 Task: Find connections with filter location Wallasey with filter topic #Leanstartupswith filter profile language Spanish with filter current company PI Industries Ltd with filter school College of Engineering, Guindy with filter industry Temporary Help Services with filter service category Commercial Insurance with filter keywords title Handyman
Action: Mouse moved to (510, 78)
Screenshot: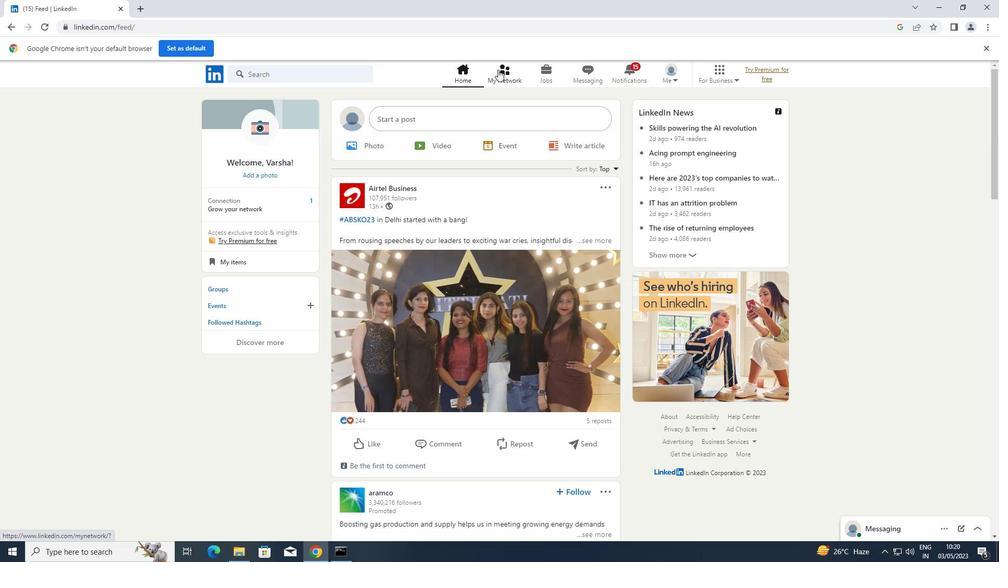 
Action: Mouse pressed left at (510, 78)
Screenshot: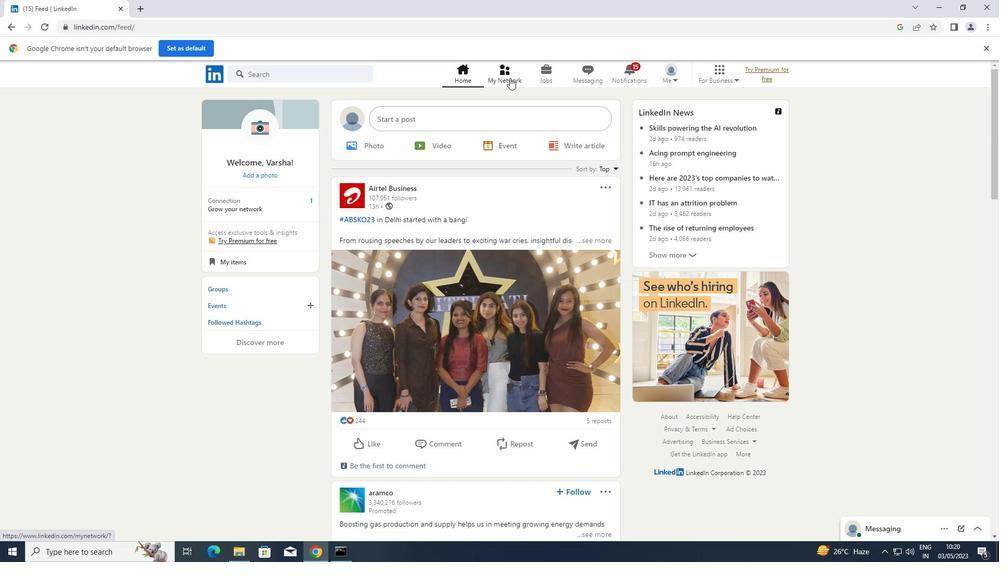 
Action: Mouse moved to (287, 127)
Screenshot: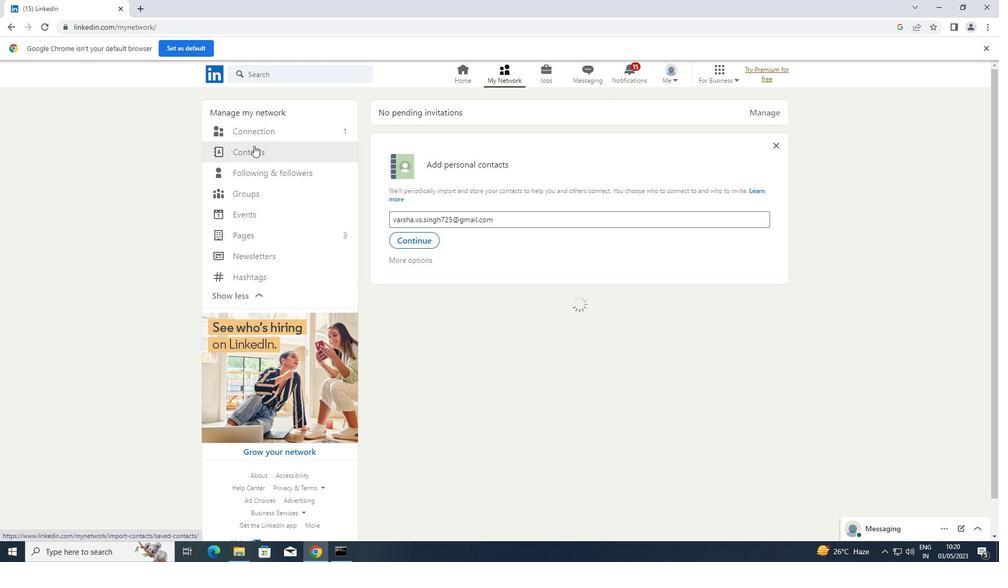 
Action: Mouse pressed left at (287, 127)
Screenshot: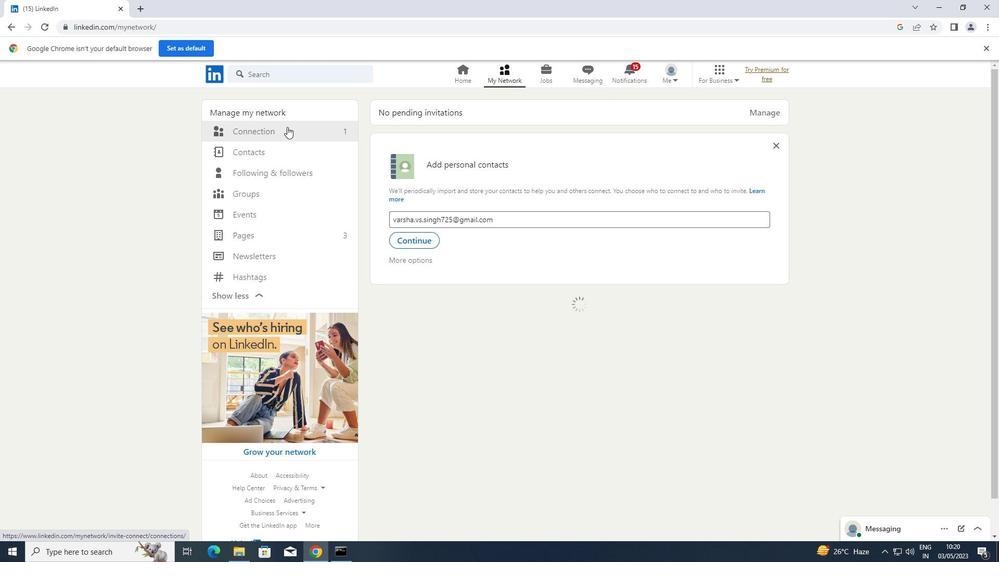 
Action: Mouse moved to (564, 130)
Screenshot: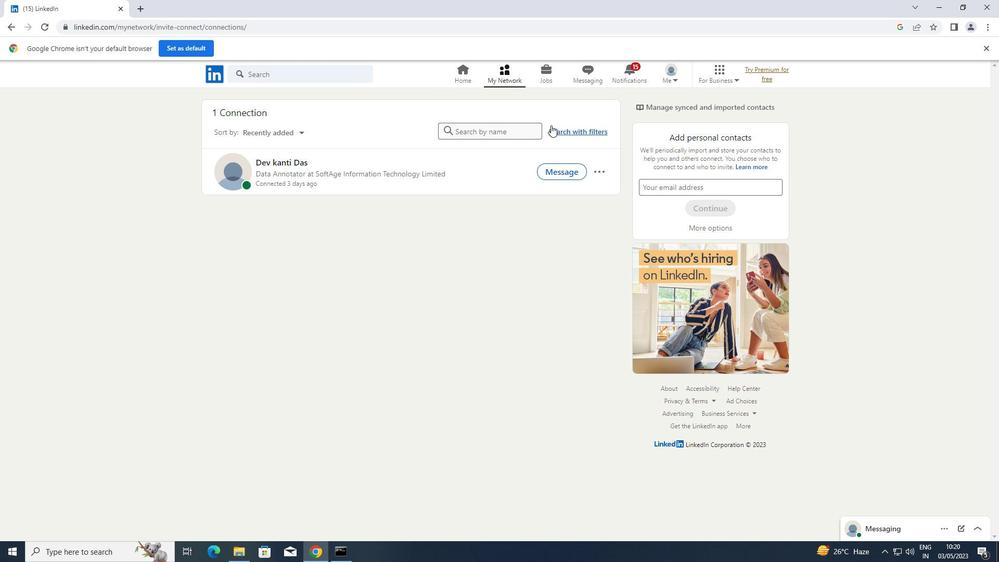 
Action: Mouse pressed left at (564, 130)
Screenshot: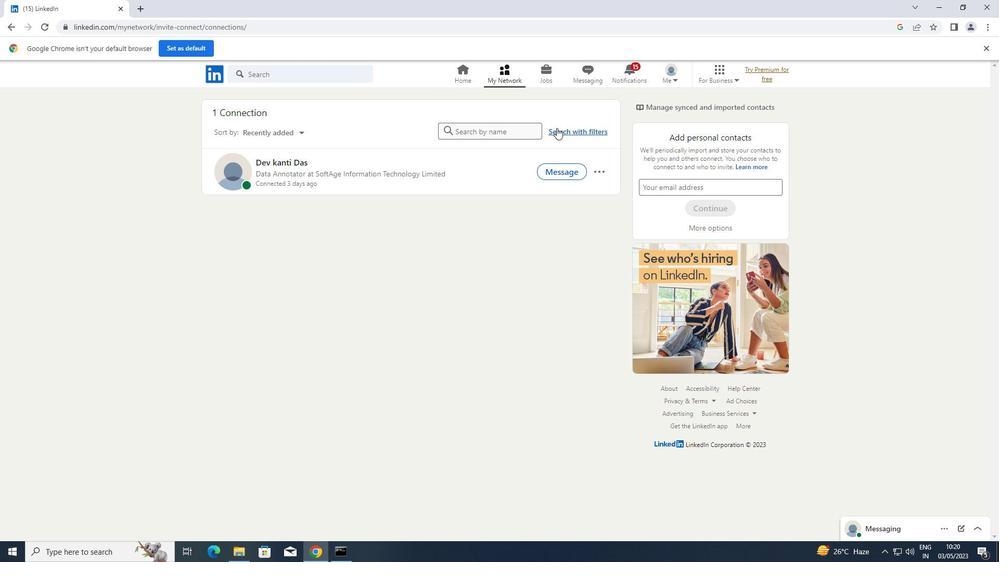 
Action: Mouse moved to (526, 99)
Screenshot: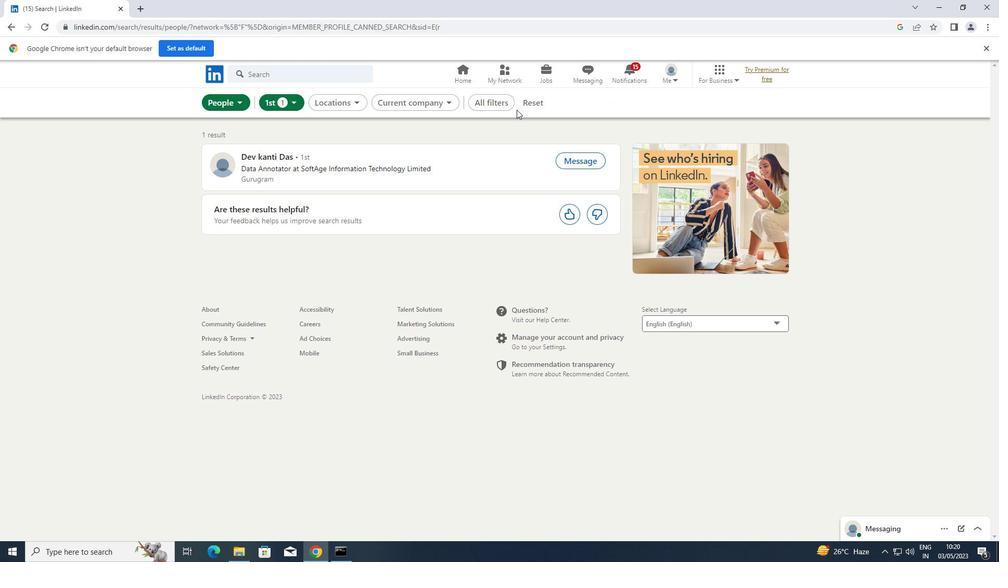 
Action: Mouse pressed left at (526, 99)
Screenshot: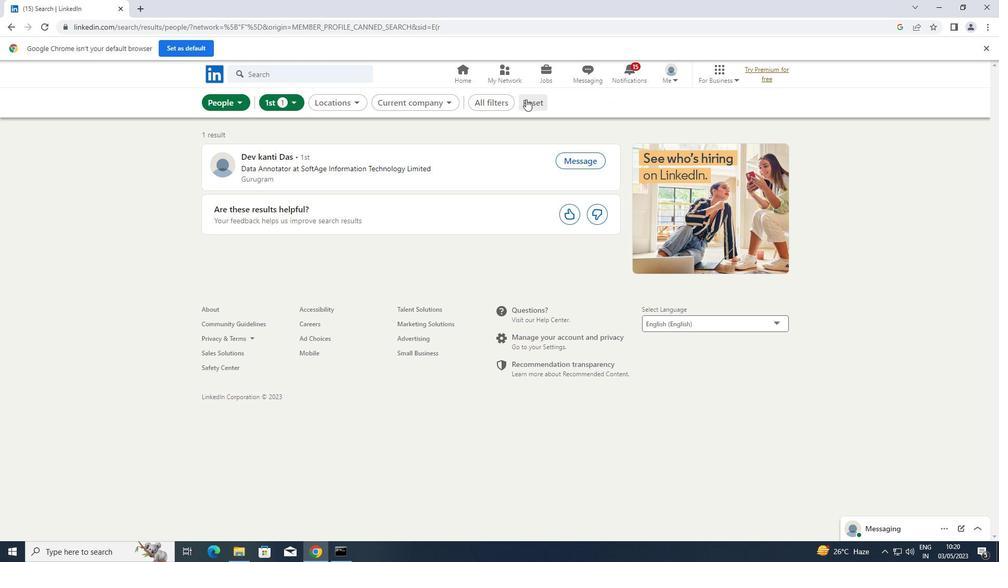 
Action: Mouse moved to (518, 101)
Screenshot: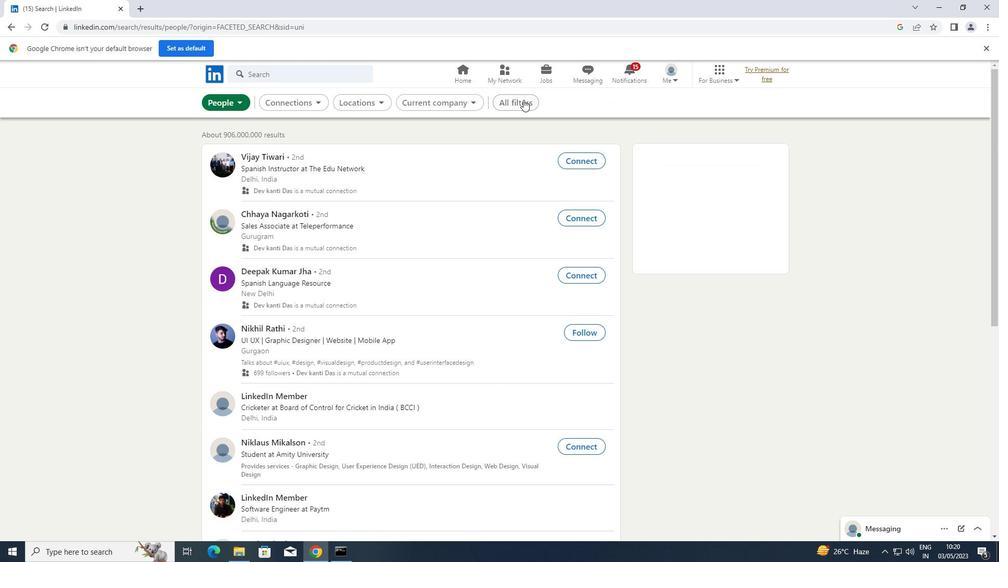 
Action: Mouse pressed left at (518, 101)
Screenshot: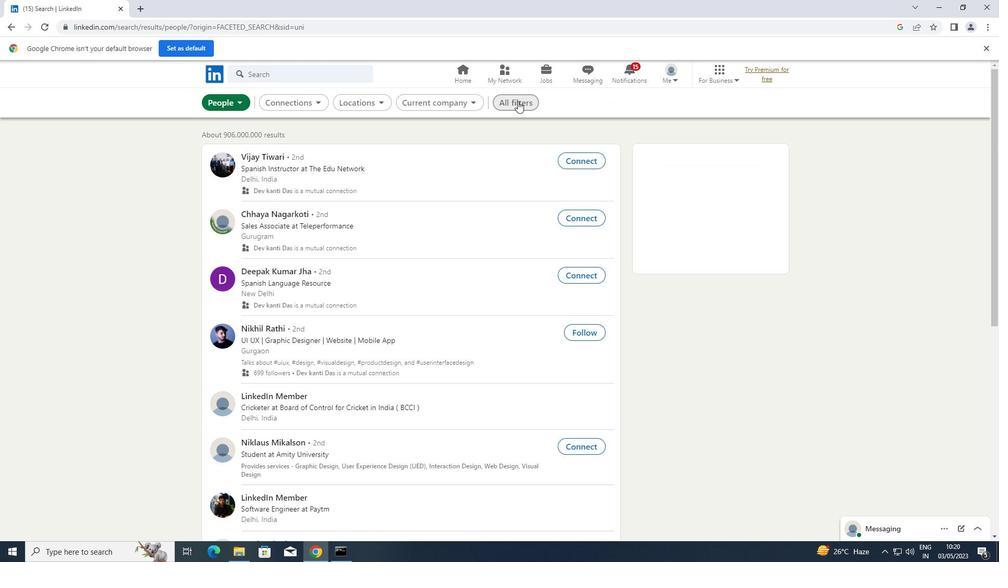 
Action: Mouse moved to (708, 207)
Screenshot: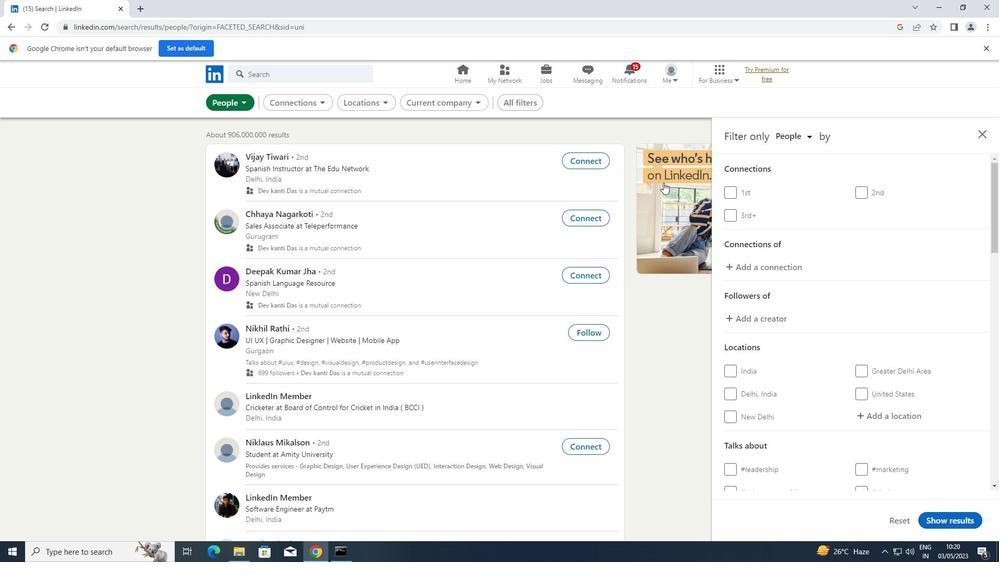 
Action: Mouse scrolled (708, 207) with delta (0, 0)
Screenshot: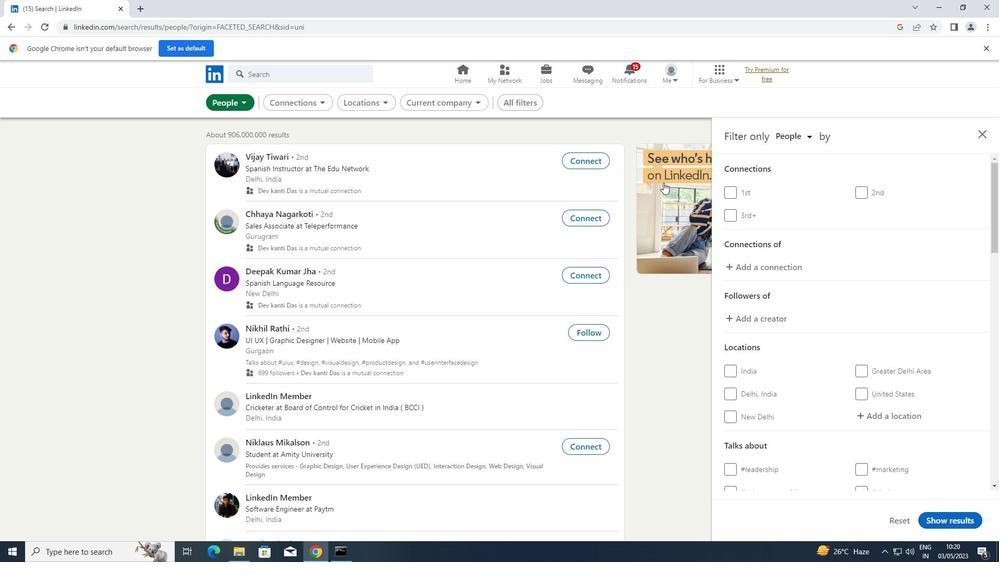 
Action: Mouse moved to (709, 208)
Screenshot: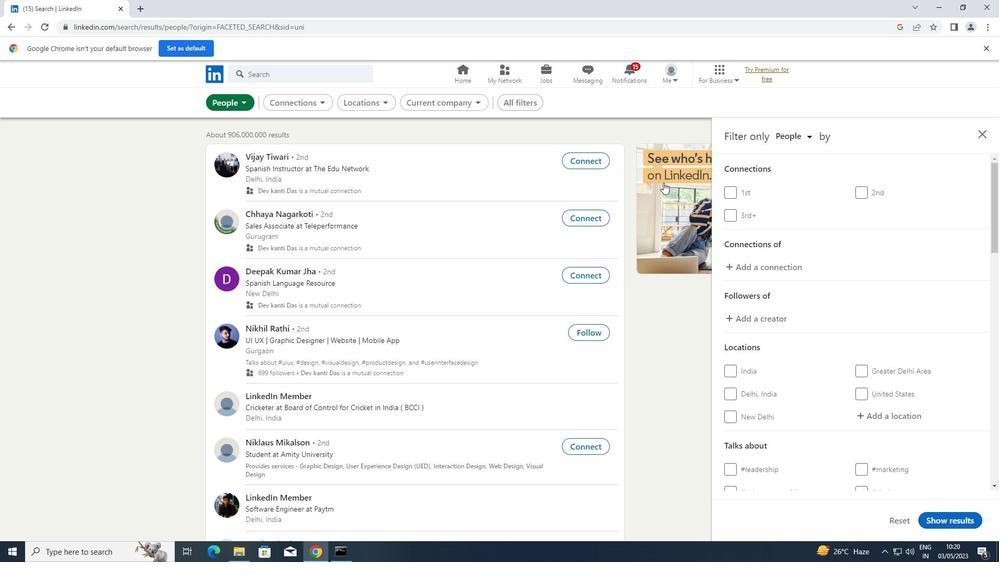 
Action: Mouse scrolled (709, 207) with delta (0, 0)
Screenshot: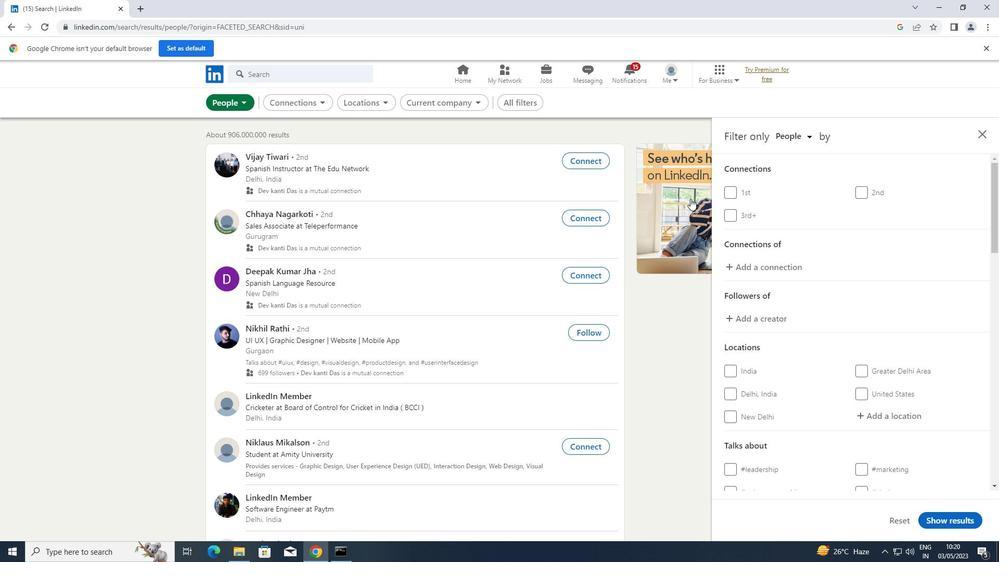 
Action: Mouse moved to (889, 413)
Screenshot: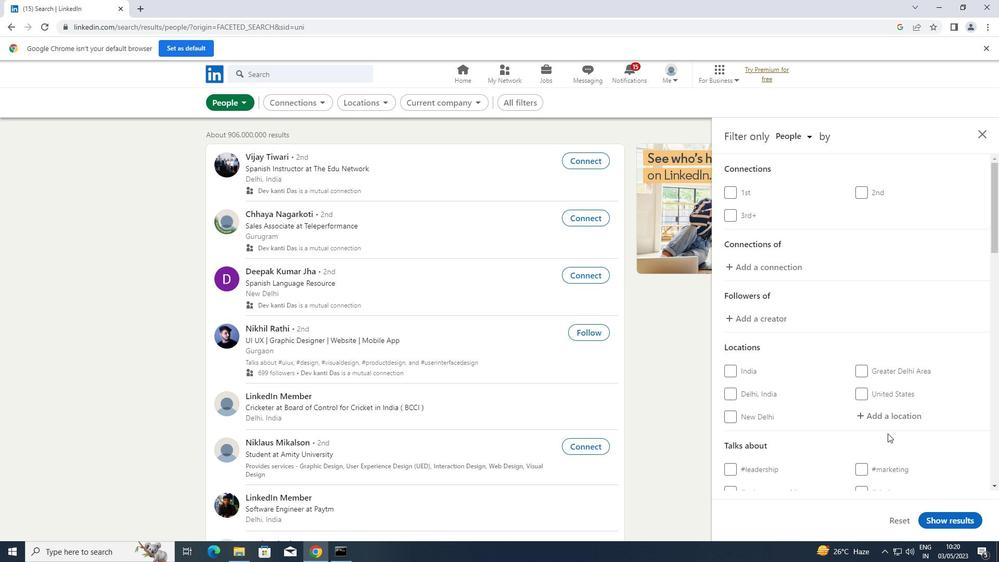 
Action: Mouse pressed left at (889, 413)
Screenshot: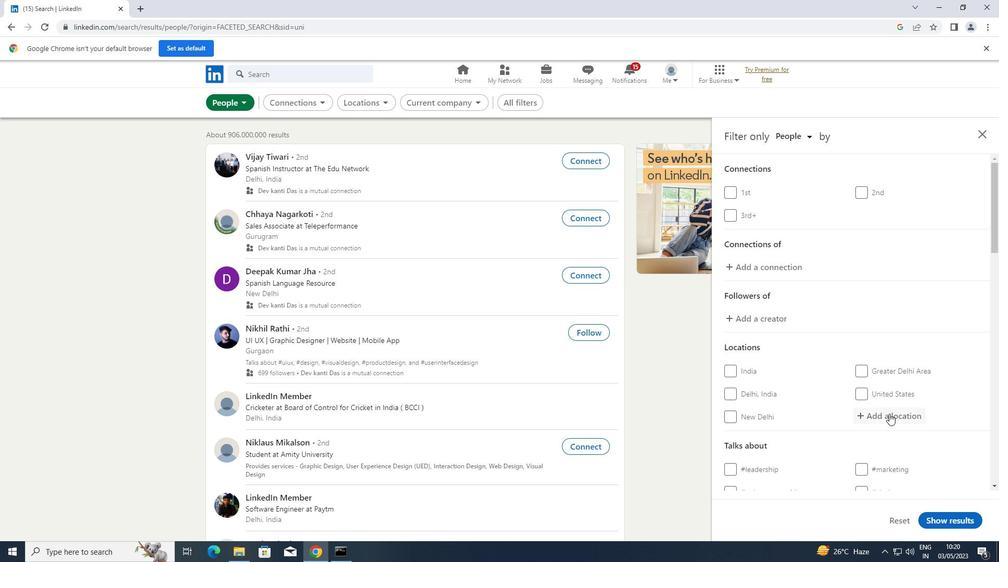 
Action: Mouse moved to (890, 411)
Screenshot: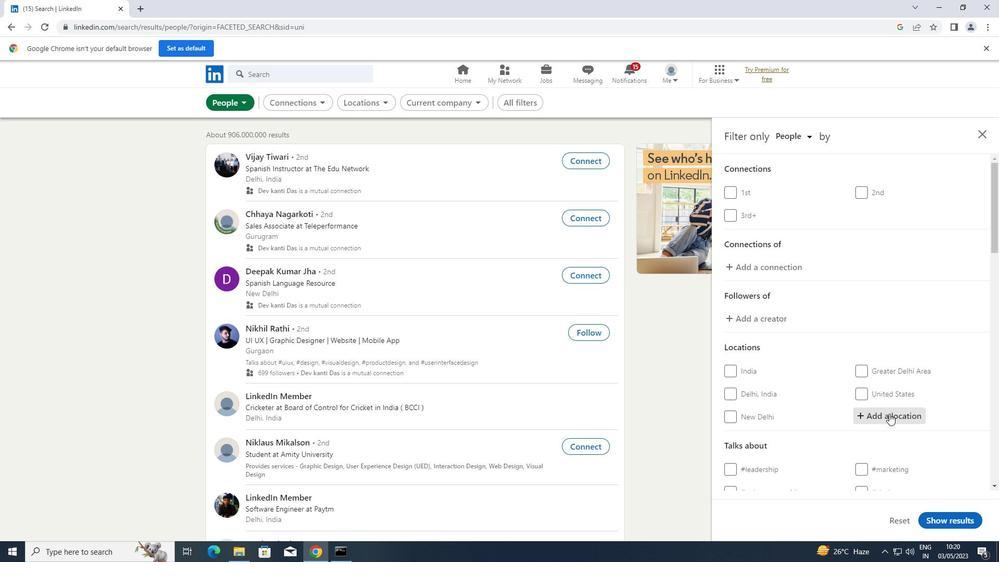 
Action: Key pressed <Key.shift>WALLASEY
Screenshot: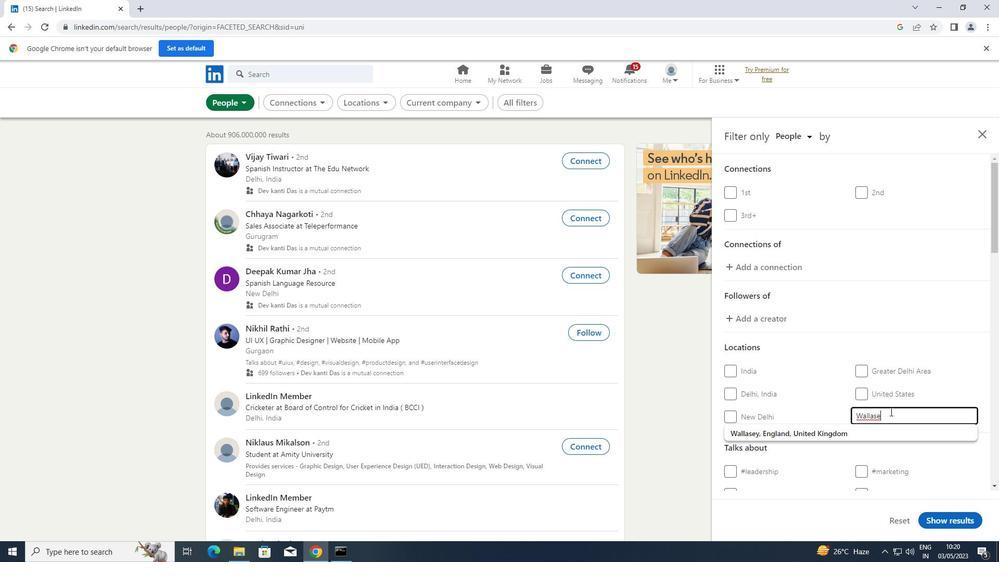 
Action: Mouse moved to (794, 419)
Screenshot: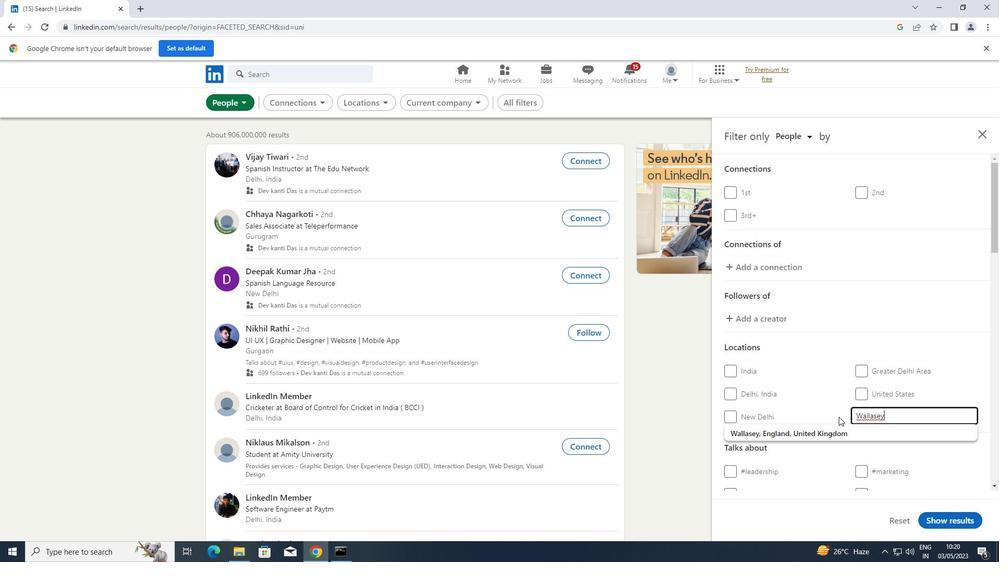 
Action: Mouse scrolled (794, 419) with delta (0, 0)
Screenshot: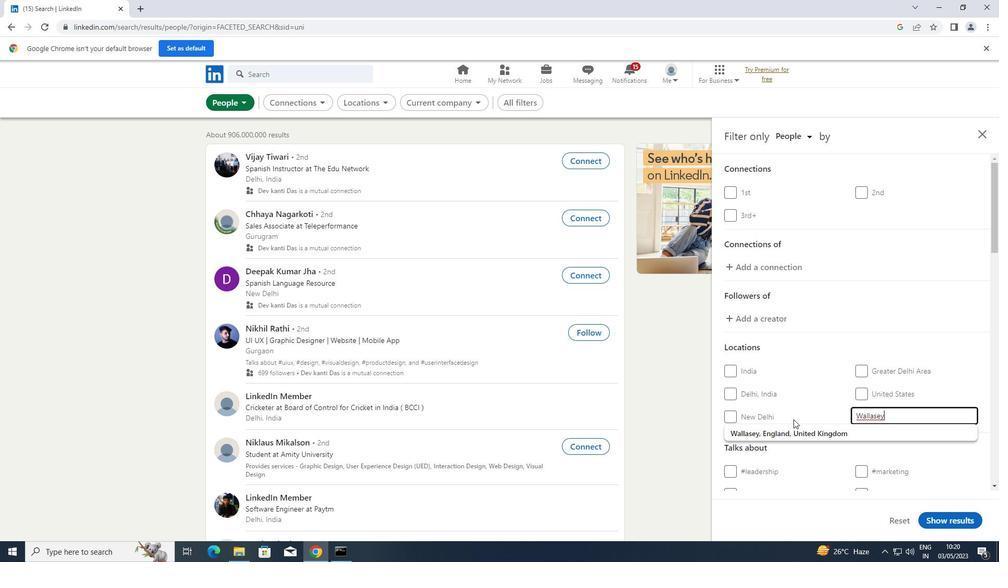 
Action: Mouse scrolled (794, 419) with delta (0, 0)
Screenshot: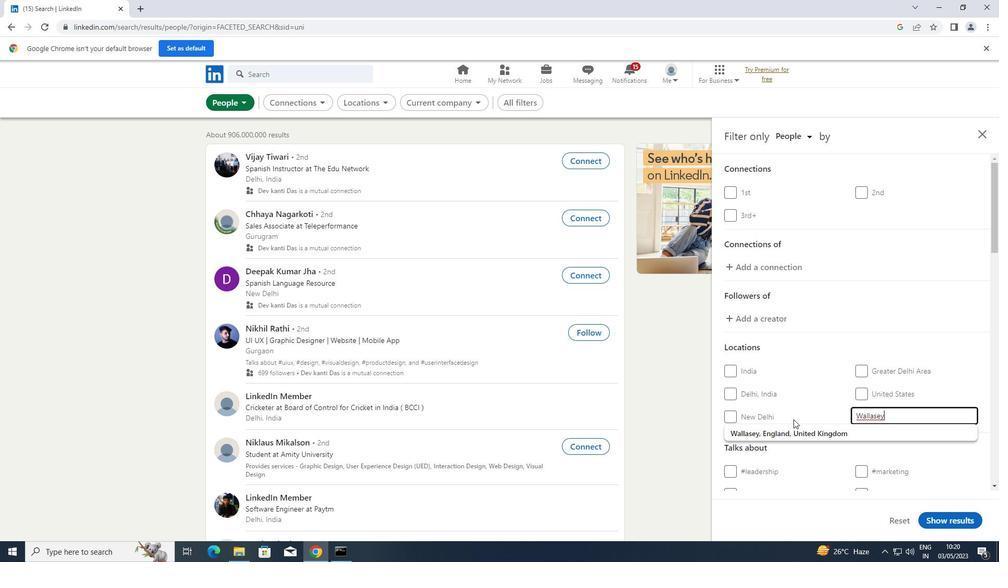 
Action: Mouse moved to (878, 406)
Screenshot: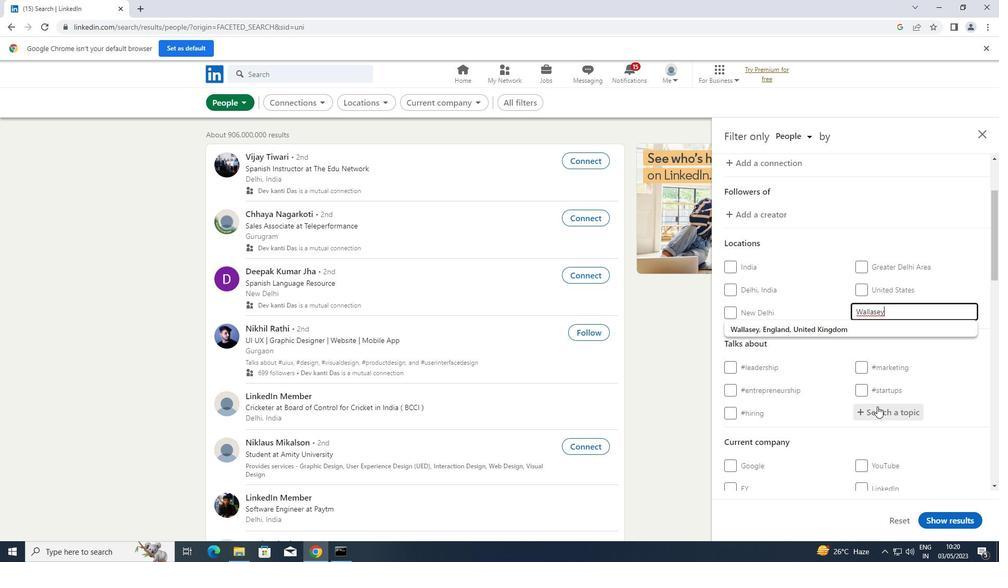 
Action: Mouse pressed left at (878, 406)
Screenshot: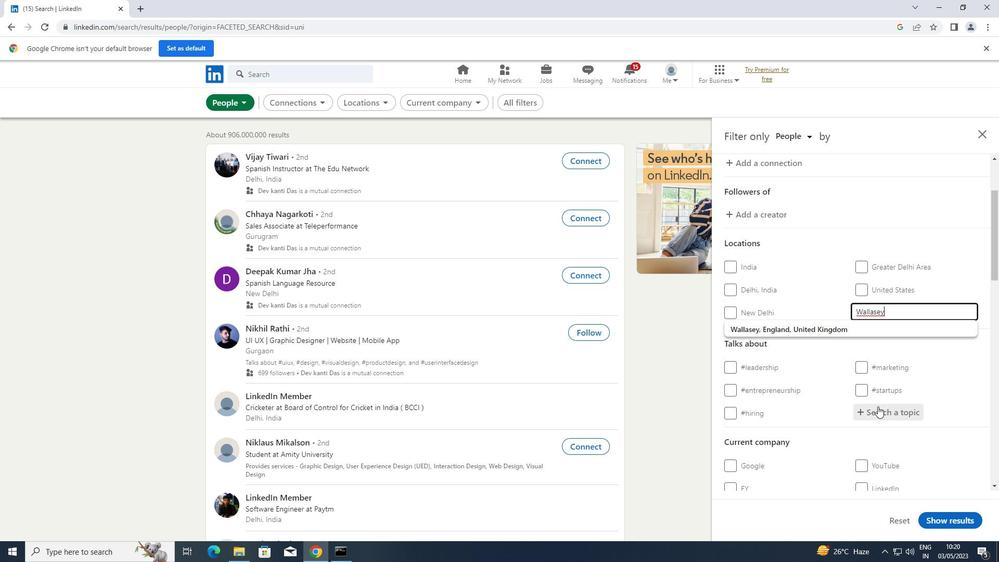 
Action: Key pressed <Key.shift>LEARNSTARTUPS
Screenshot: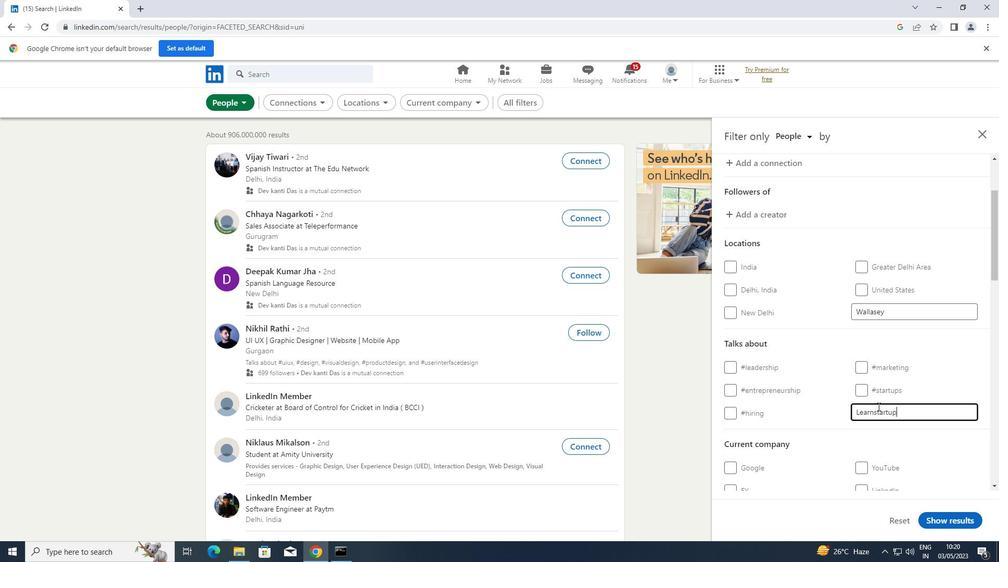 
Action: Mouse moved to (856, 412)
Screenshot: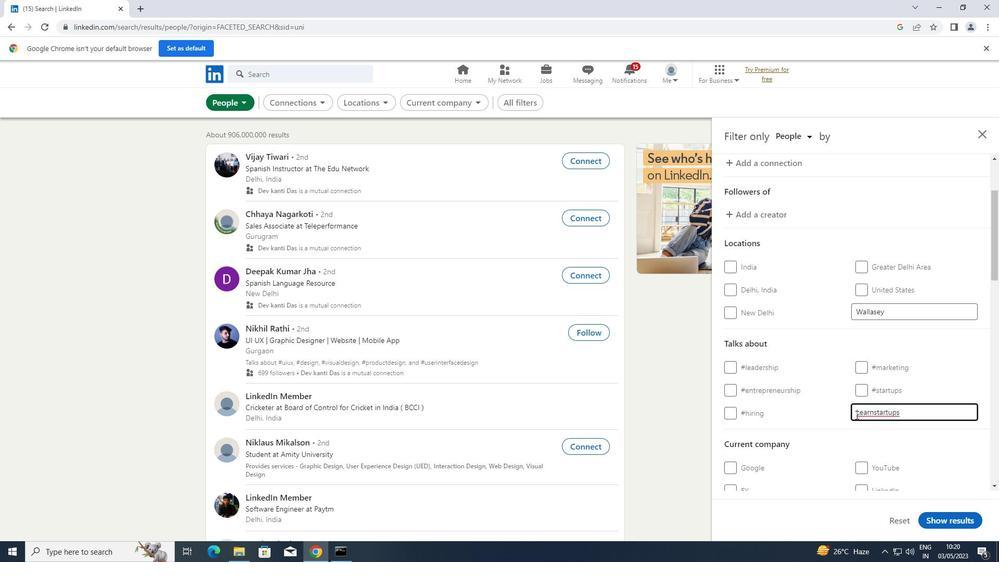 
Action: Mouse pressed left at (856, 412)
Screenshot: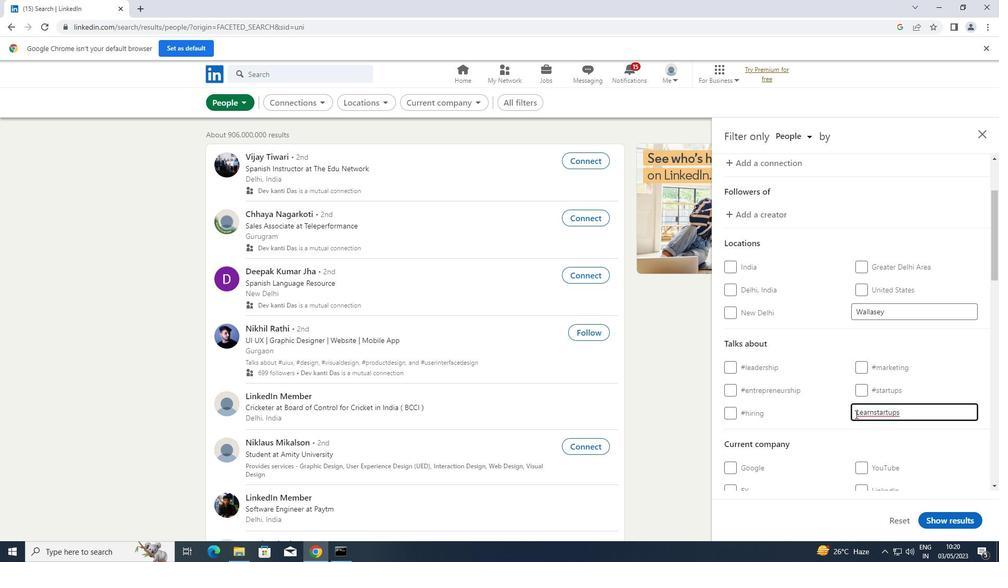 
Action: Key pressed <Key.shift>#
Screenshot: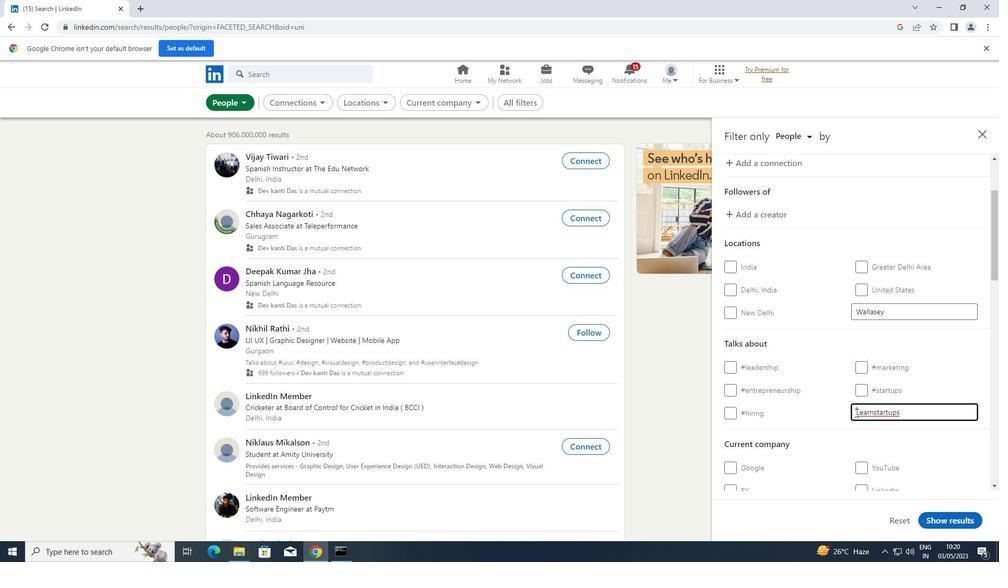 
Action: Mouse moved to (886, 431)
Screenshot: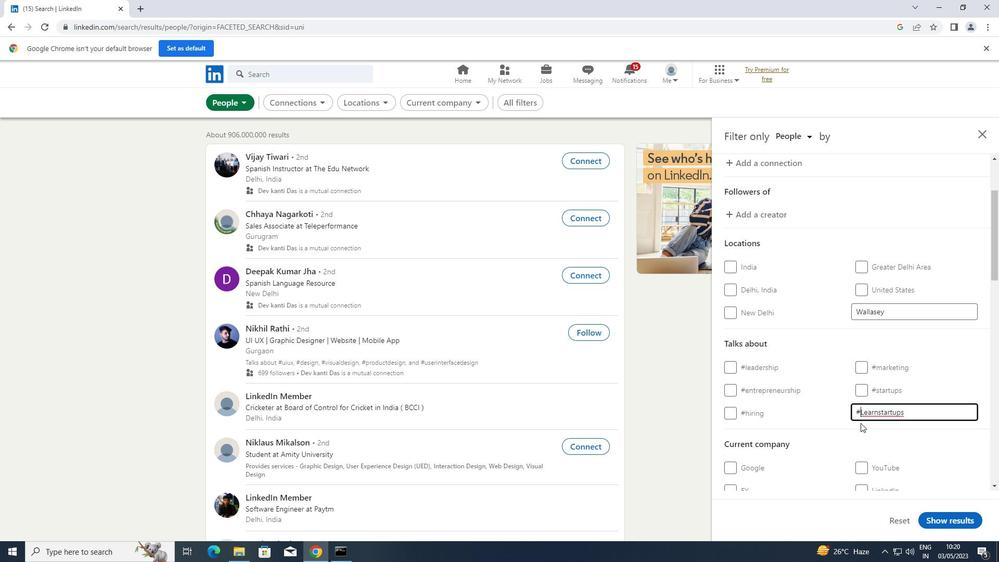 
Action: Mouse scrolled (886, 430) with delta (0, 0)
Screenshot: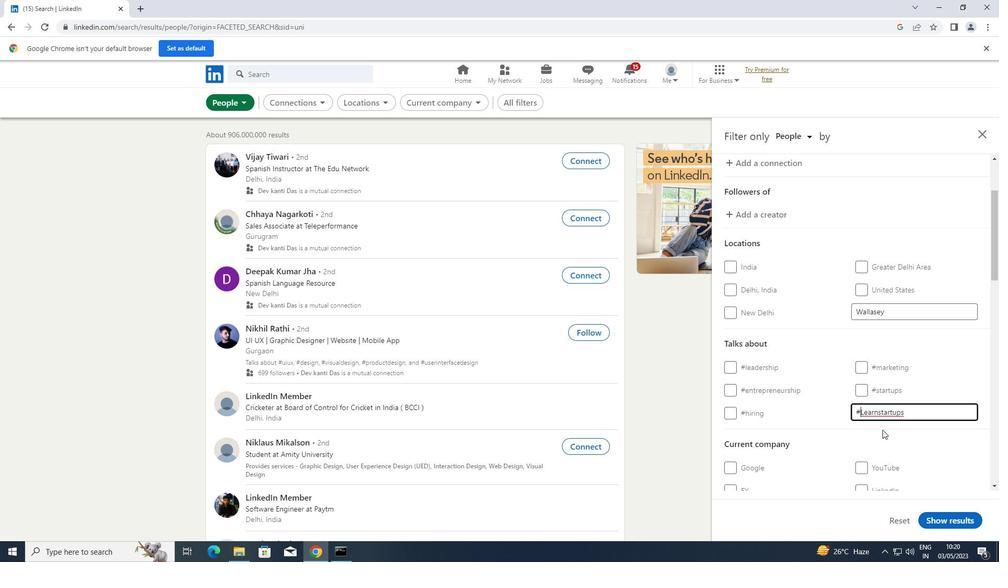 
Action: Mouse scrolled (886, 430) with delta (0, 0)
Screenshot: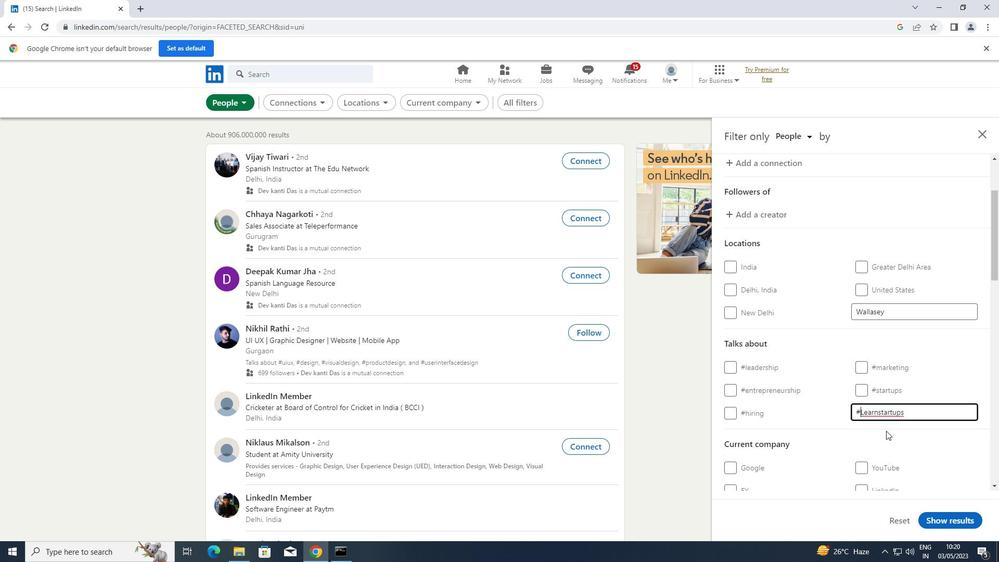 
Action: Mouse moved to (887, 429)
Screenshot: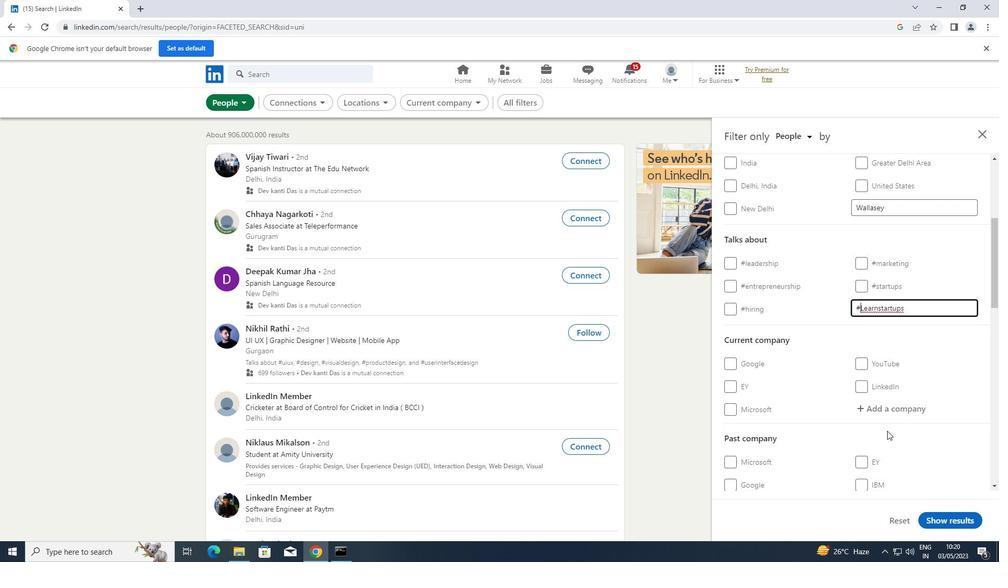 
Action: Mouse scrolled (887, 429) with delta (0, 0)
Screenshot: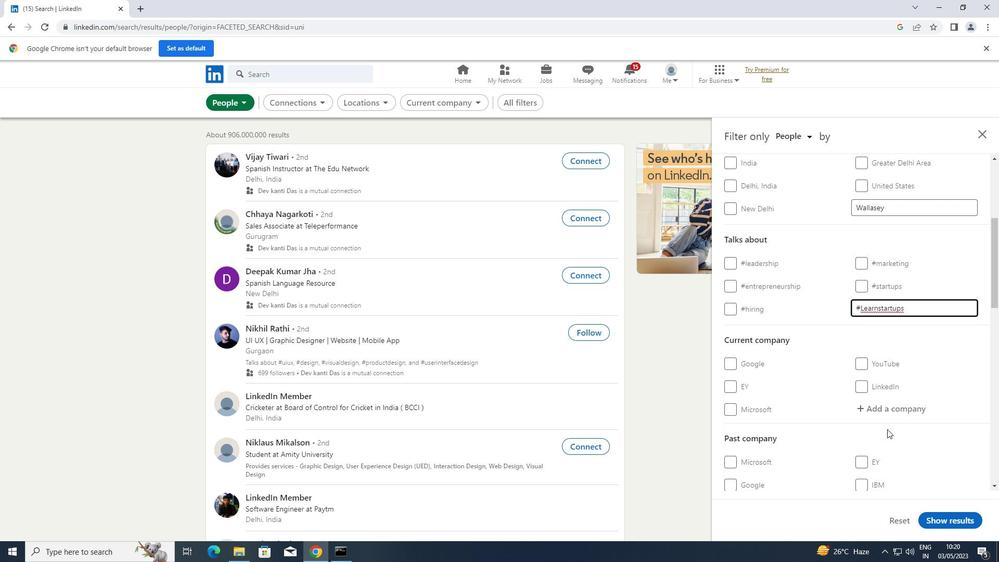 
Action: Mouse scrolled (887, 429) with delta (0, 0)
Screenshot: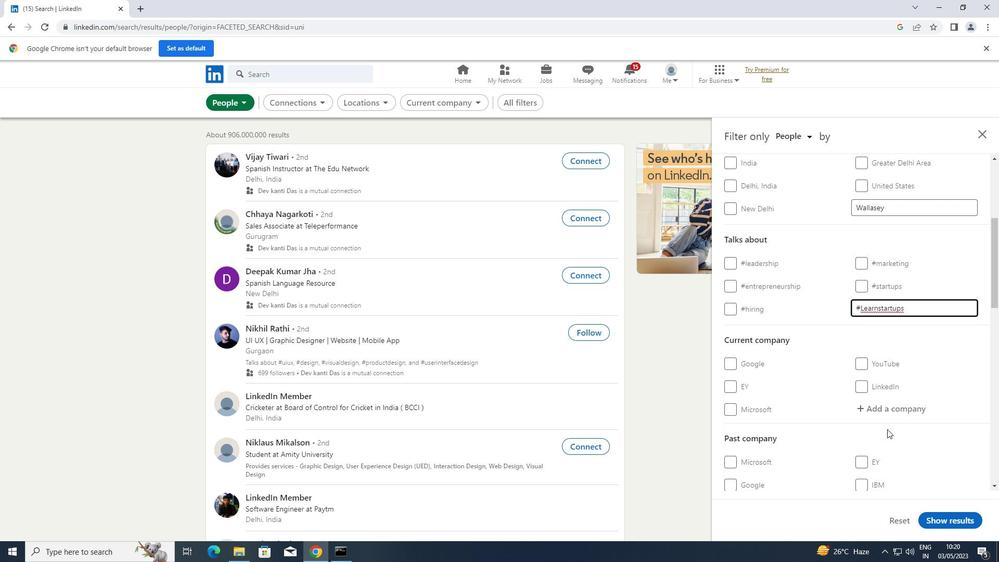 
Action: Mouse scrolled (887, 429) with delta (0, 0)
Screenshot: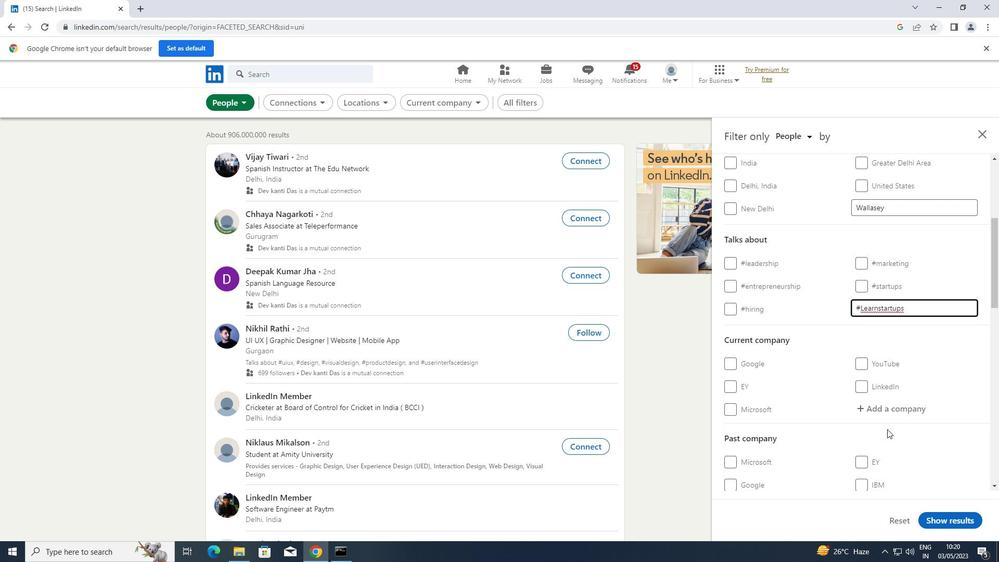 
Action: Mouse scrolled (887, 429) with delta (0, 0)
Screenshot: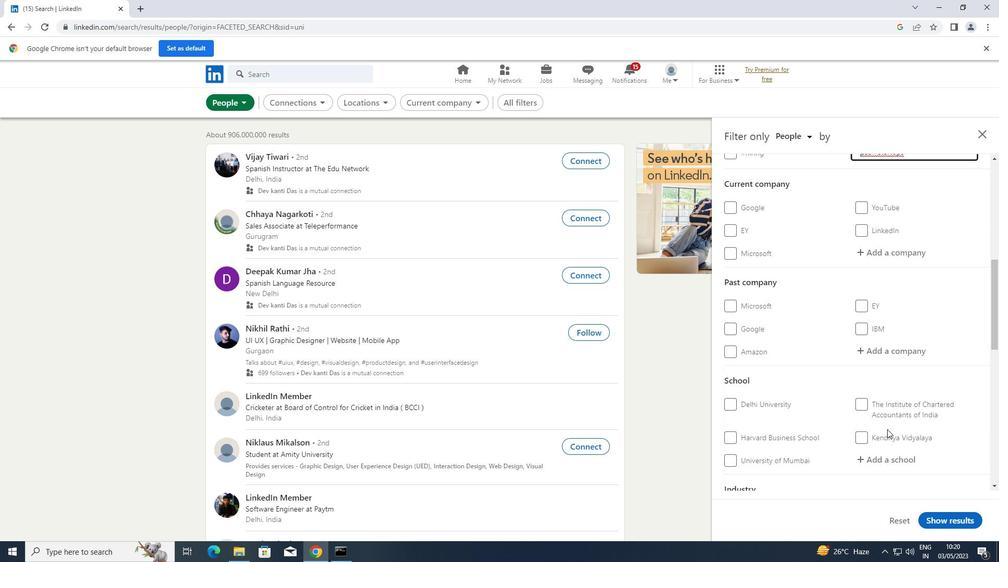 
Action: Mouse scrolled (887, 429) with delta (0, 0)
Screenshot: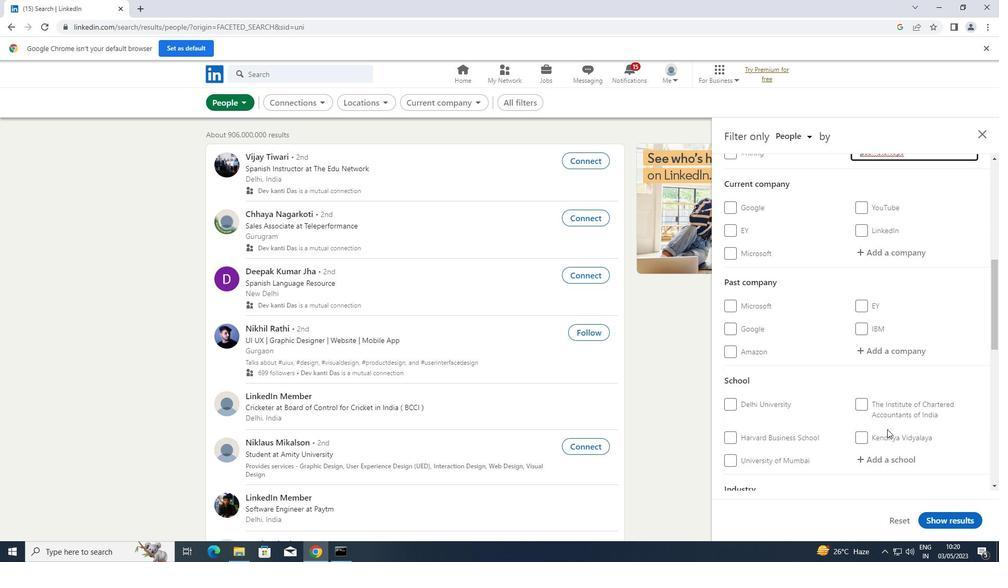 
Action: Mouse scrolled (887, 429) with delta (0, 0)
Screenshot: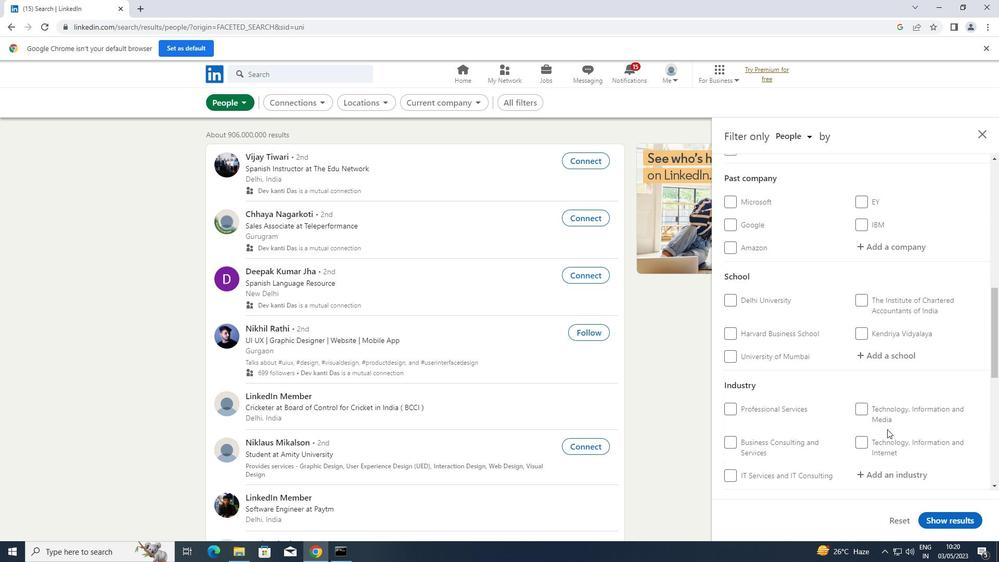 
Action: Mouse scrolled (887, 429) with delta (0, 0)
Screenshot: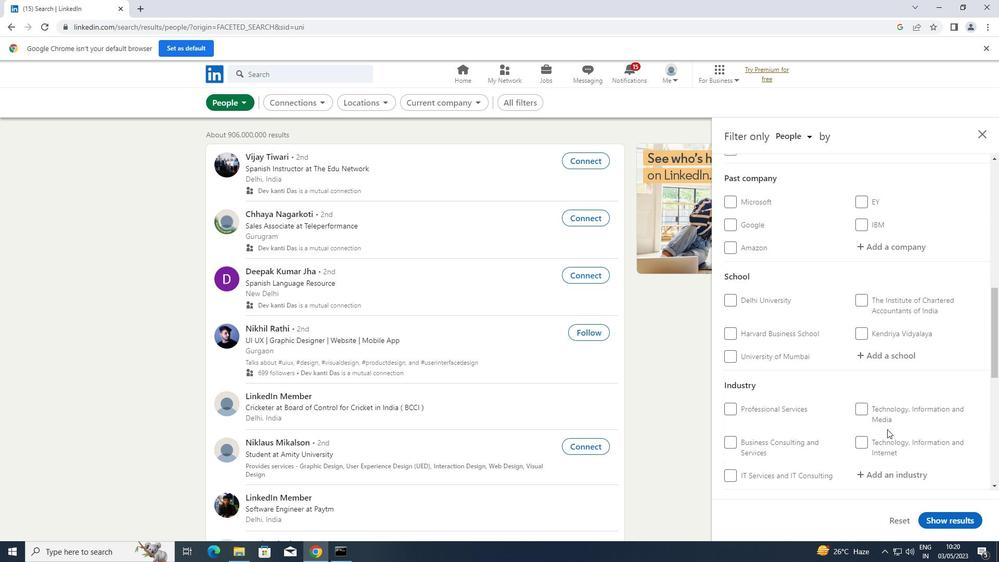 
Action: Mouse scrolled (887, 429) with delta (0, 0)
Screenshot: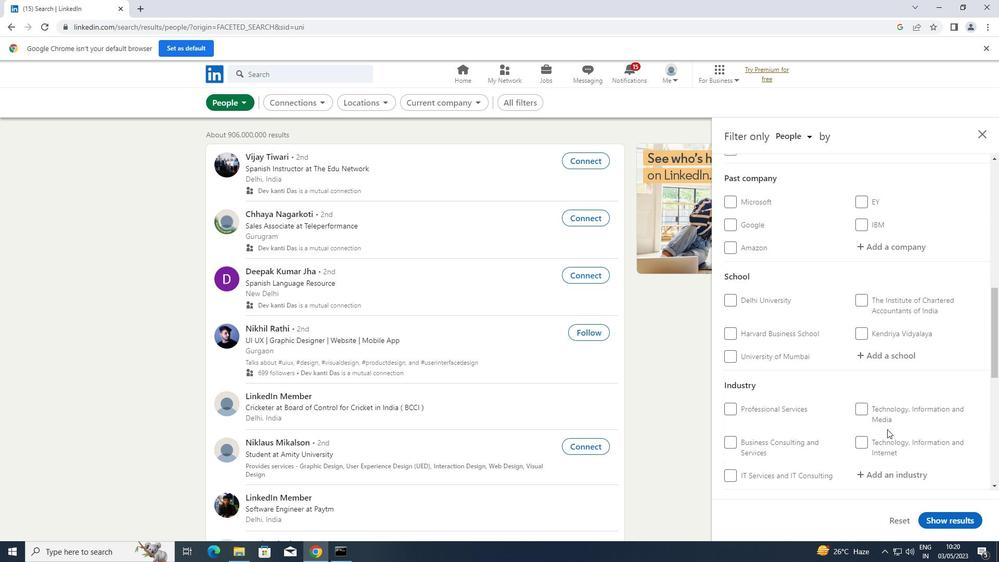 
Action: Mouse scrolled (887, 429) with delta (0, 0)
Screenshot: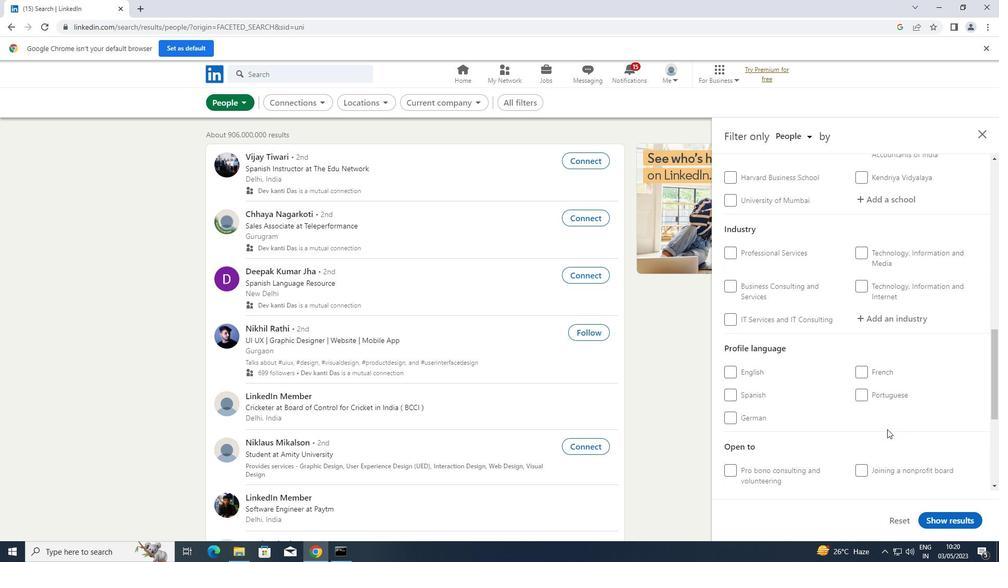 
Action: Mouse scrolled (887, 429) with delta (0, 0)
Screenshot: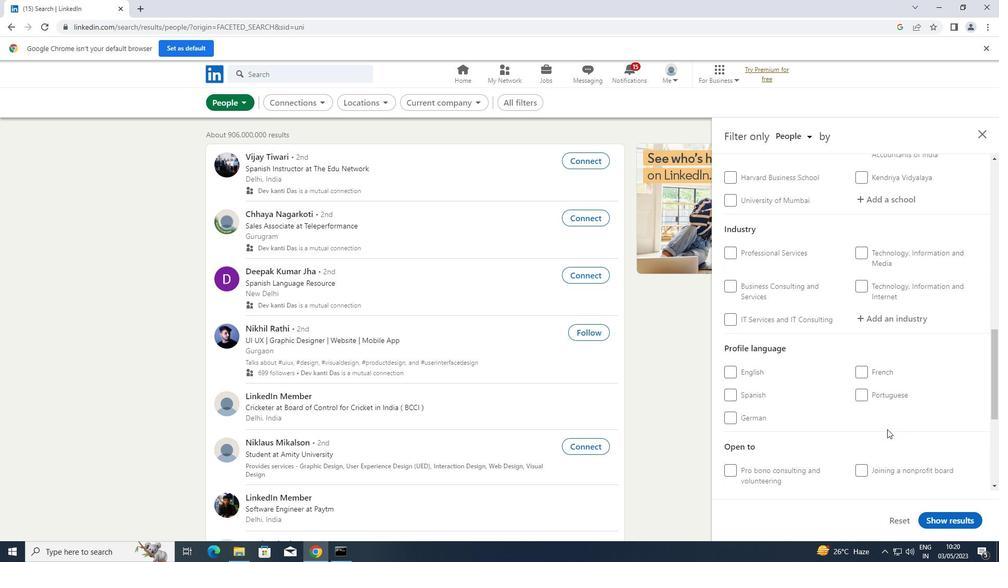 
Action: Mouse scrolled (887, 429) with delta (0, 0)
Screenshot: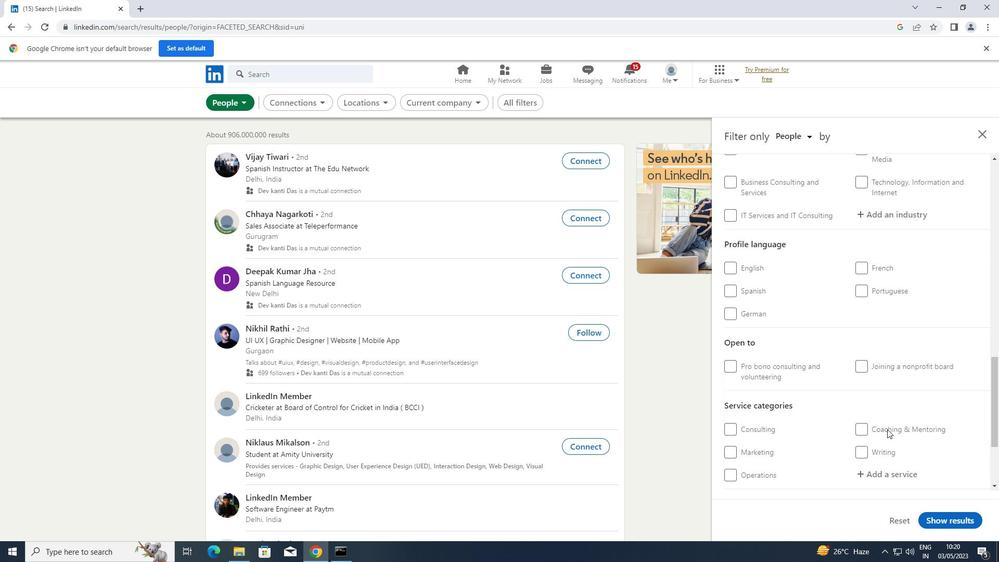 
Action: Mouse scrolled (887, 429) with delta (0, 0)
Screenshot: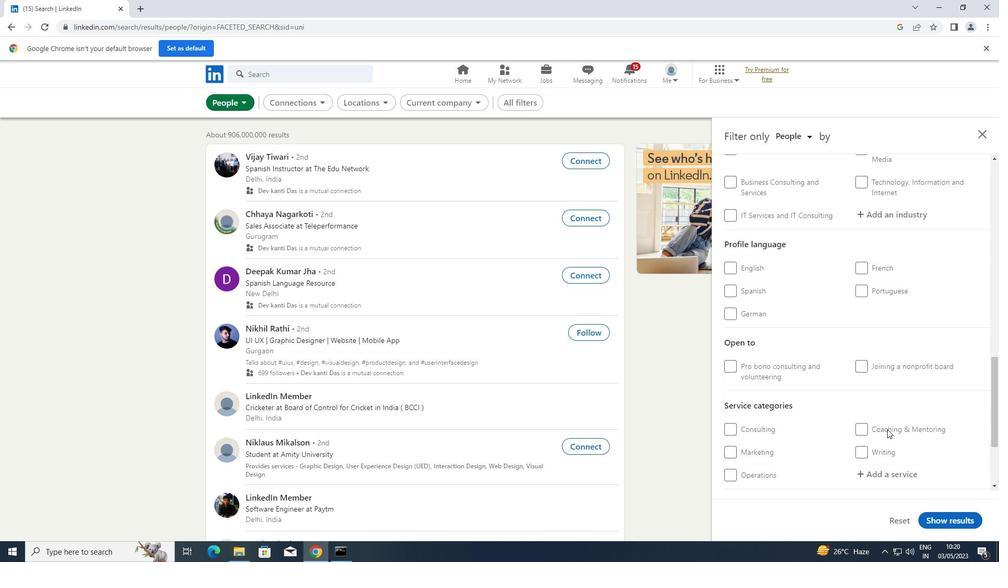 
Action: Mouse scrolled (887, 429) with delta (0, 0)
Screenshot: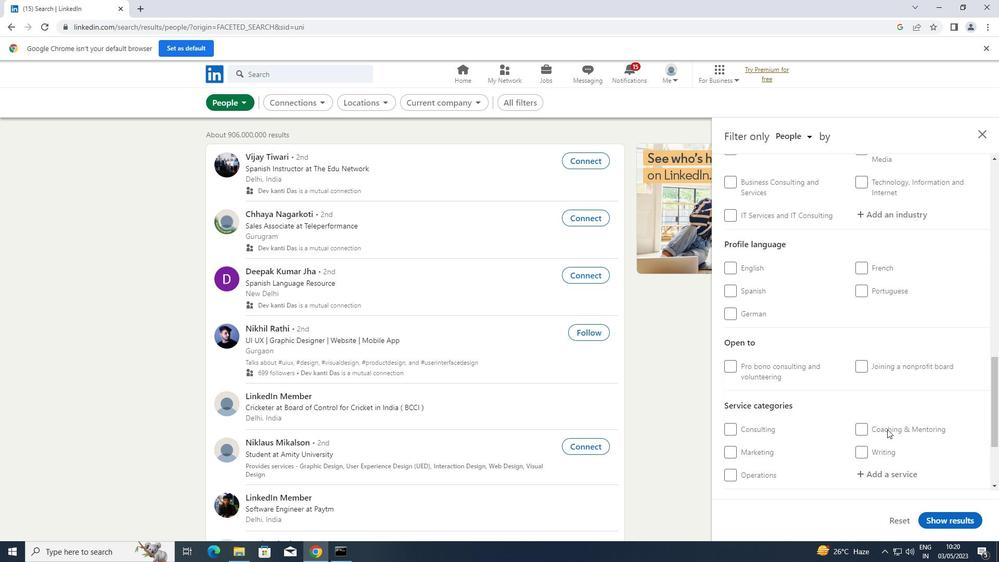 
Action: Mouse scrolled (887, 429) with delta (0, 0)
Screenshot: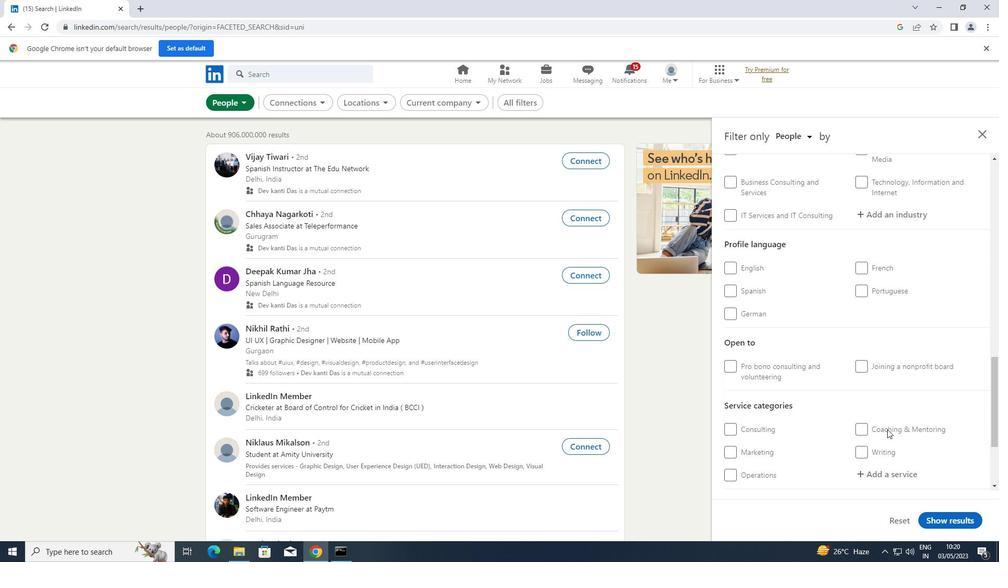 
Action: Mouse moved to (877, 388)
Screenshot: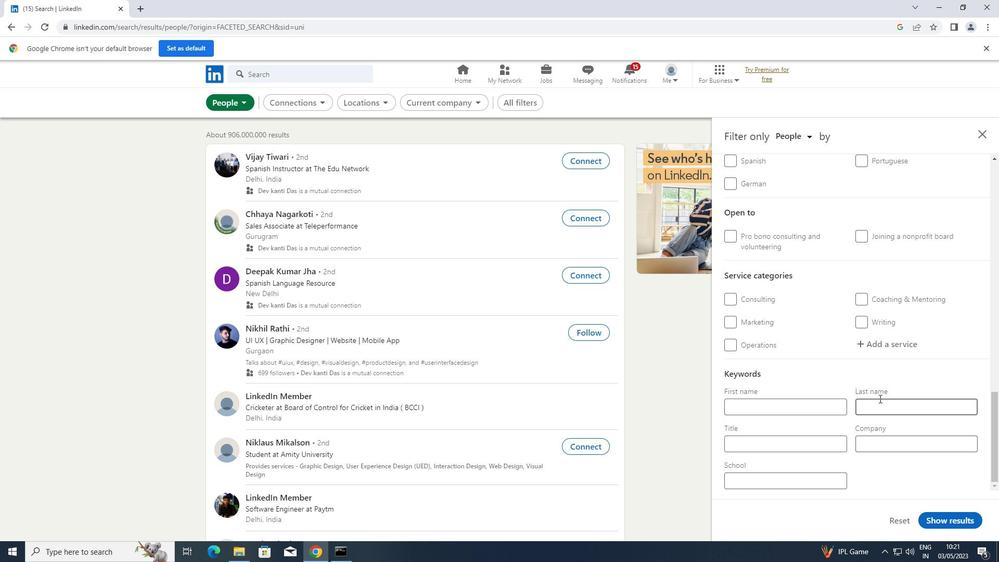 
Action: Mouse scrolled (877, 389) with delta (0, 0)
Screenshot: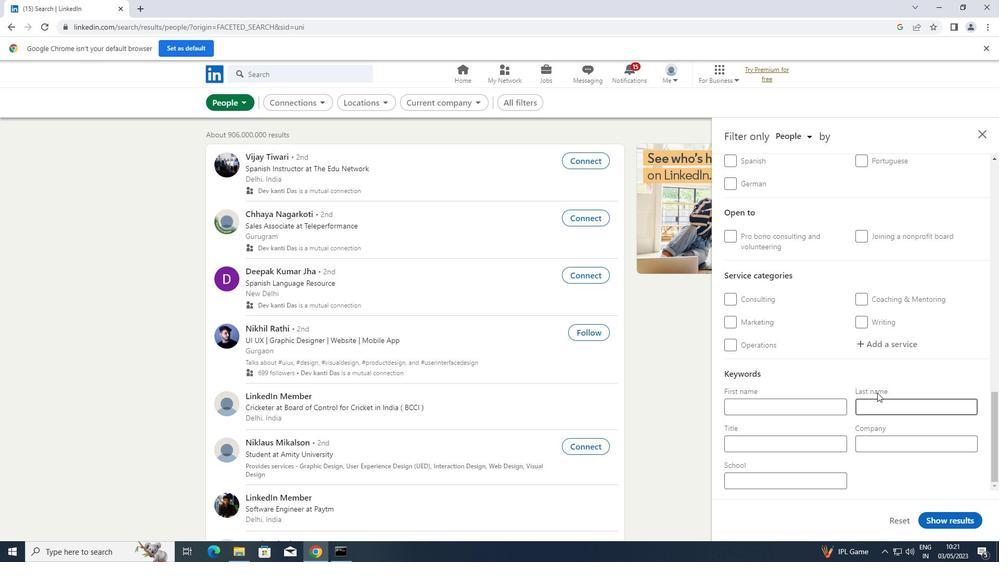 
Action: Mouse scrolled (877, 389) with delta (0, 0)
Screenshot: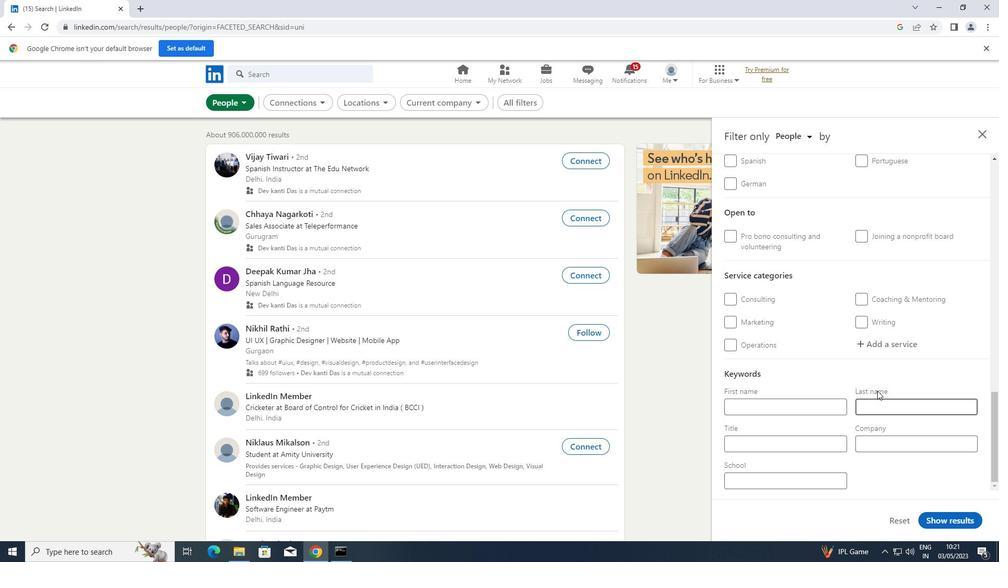 
Action: Mouse moved to (730, 261)
Screenshot: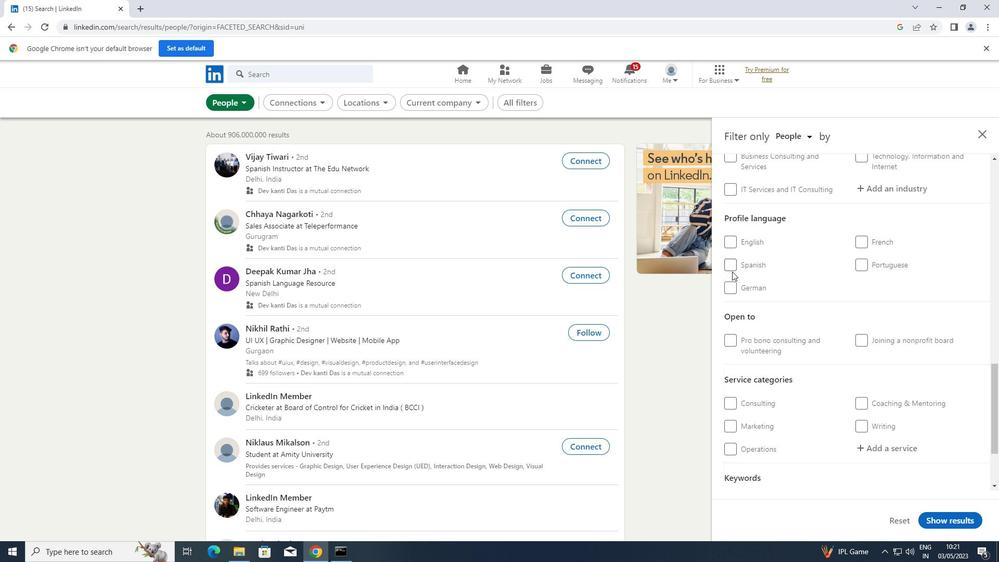 
Action: Mouse pressed left at (730, 261)
Screenshot: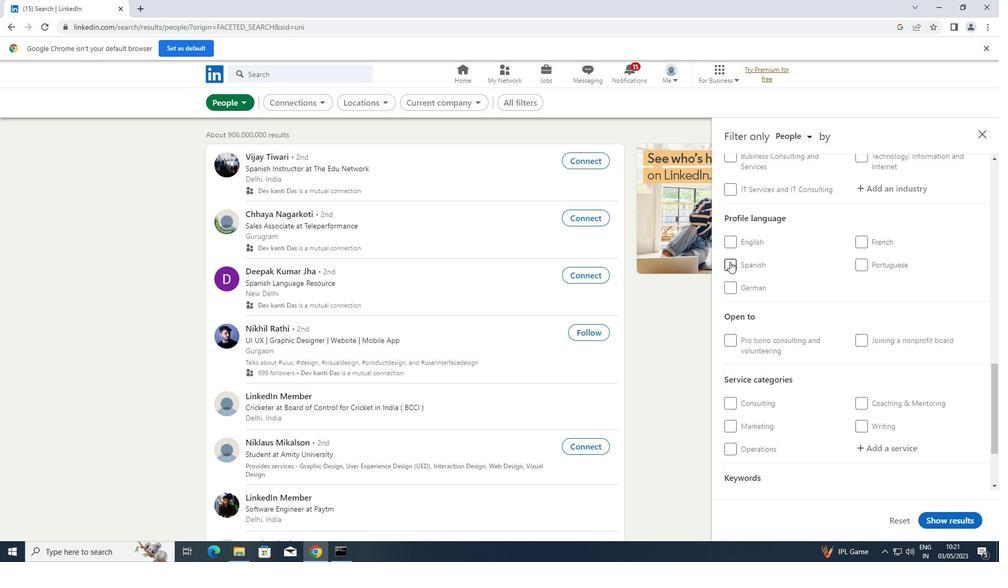 
Action: Mouse moved to (730, 262)
Screenshot: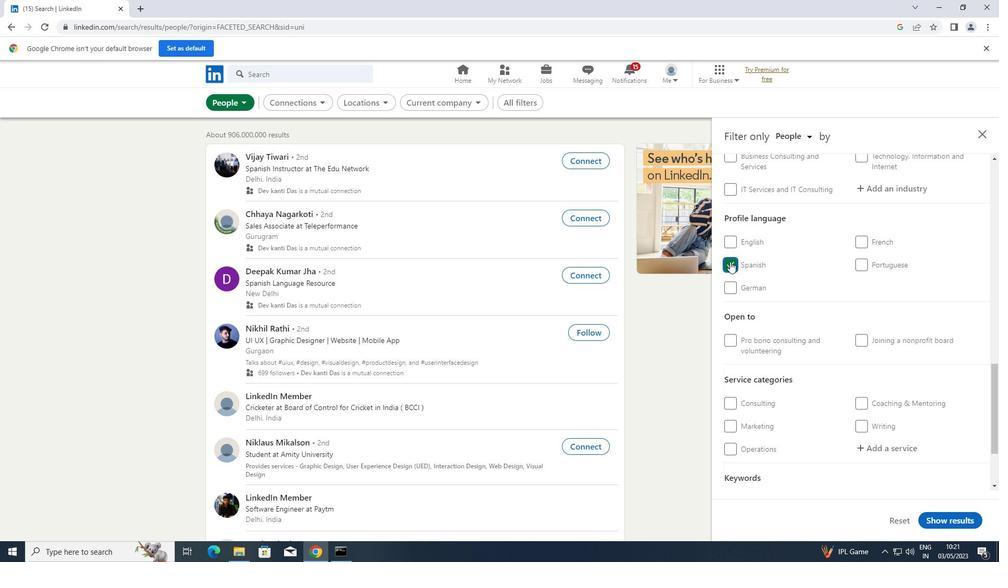 
Action: Mouse scrolled (730, 263) with delta (0, 0)
Screenshot: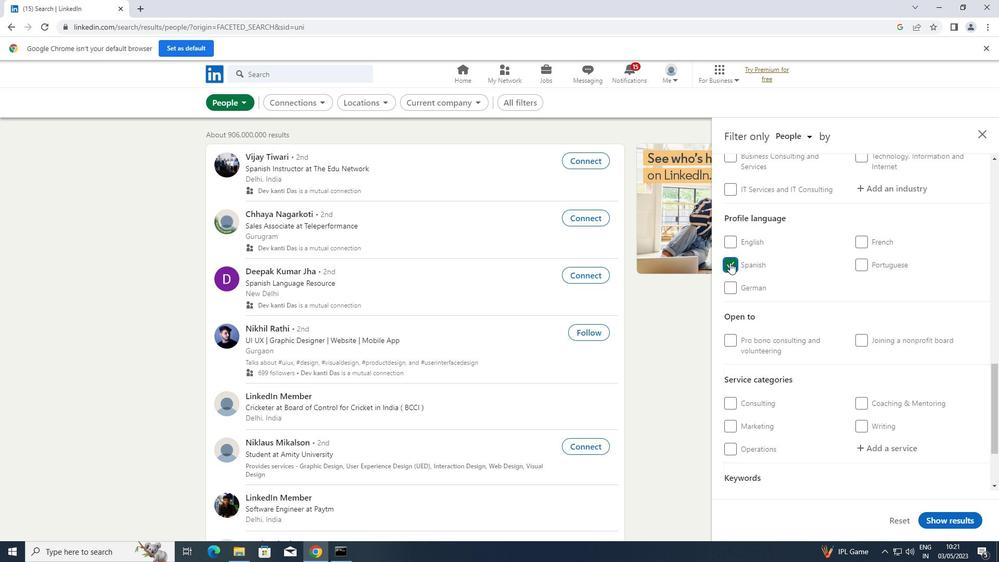 
Action: Mouse scrolled (730, 263) with delta (0, 0)
Screenshot: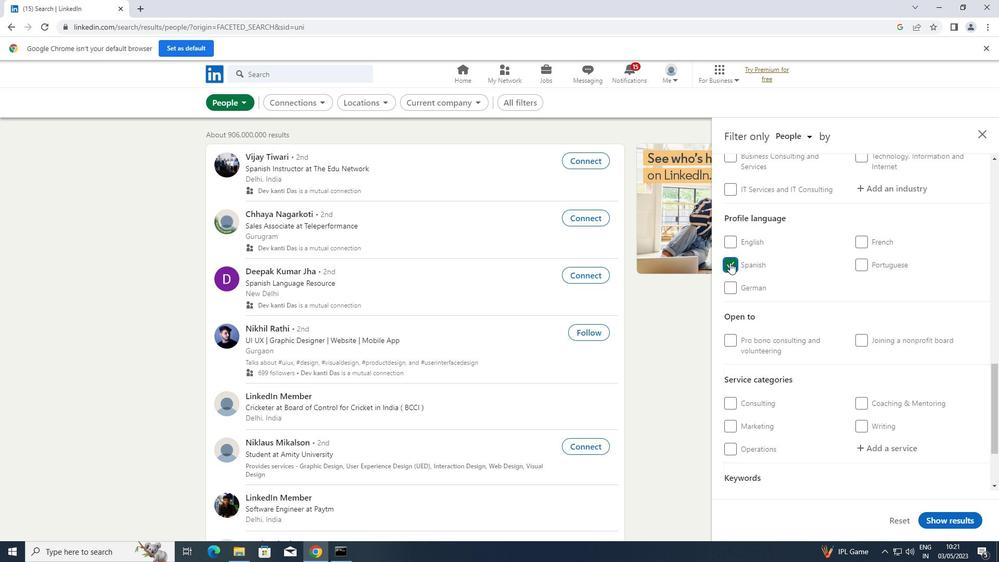 
Action: Mouse scrolled (730, 263) with delta (0, 0)
Screenshot: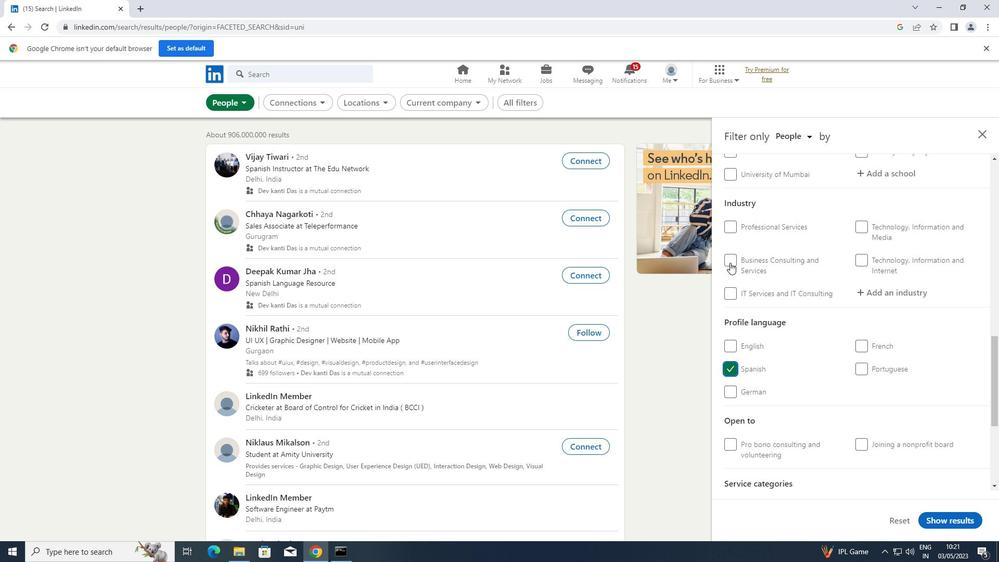 
Action: Mouse scrolled (730, 263) with delta (0, 0)
Screenshot: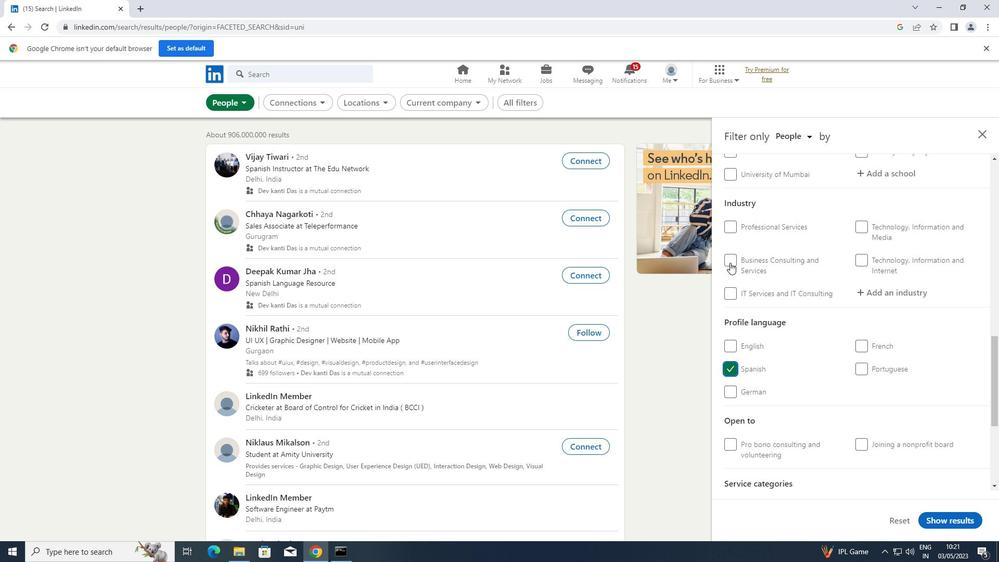
Action: Mouse scrolled (730, 263) with delta (0, 0)
Screenshot: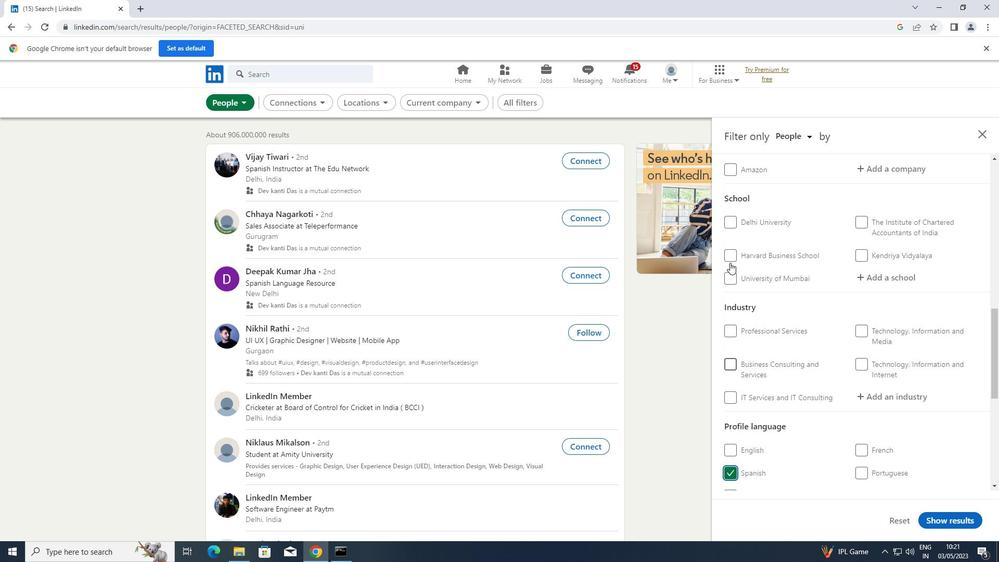 
Action: Mouse scrolled (730, 263) with delta (0, 0)
Screenshot: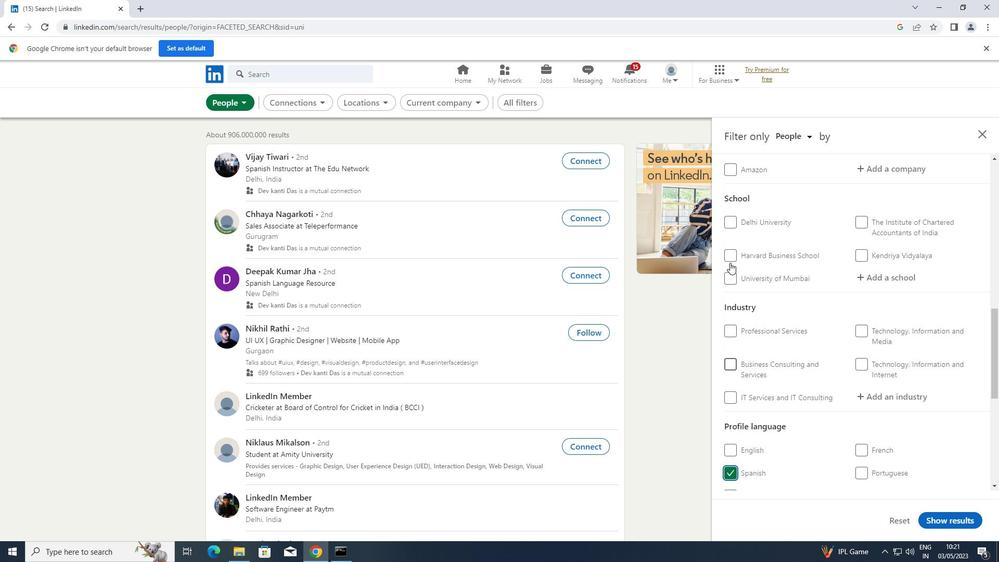 
Action: Mouse scrolled (730, 263) with delta (0, 0)
Screenshot: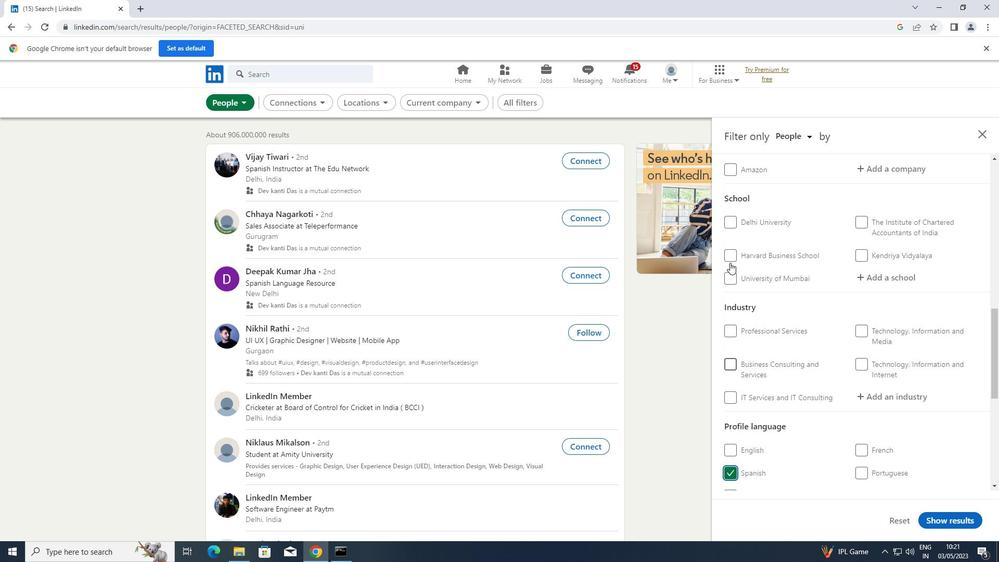 
Action: Mouse scrolled (730, 263) with delta (0, 0)
Screenshot: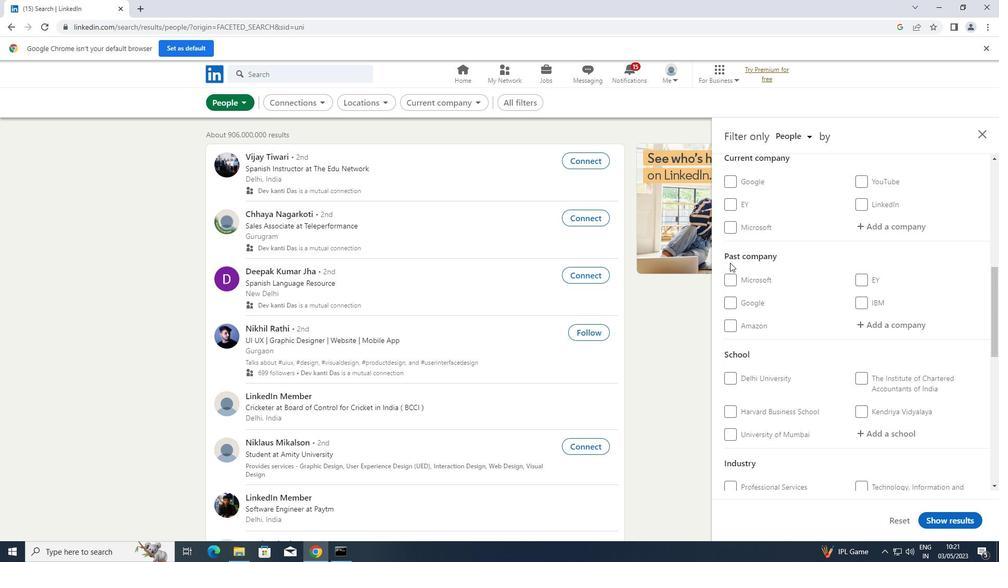 
Action: Mouse scrolled (730, 263) with delta (0, 0)
Screenshot: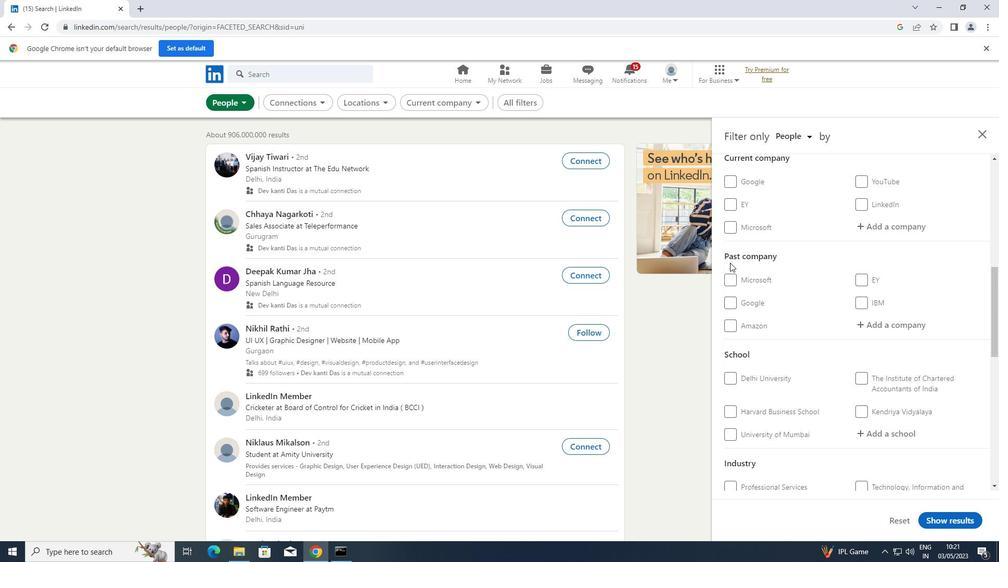 
Action: Mouse moved to (910, 331)
Screenshot: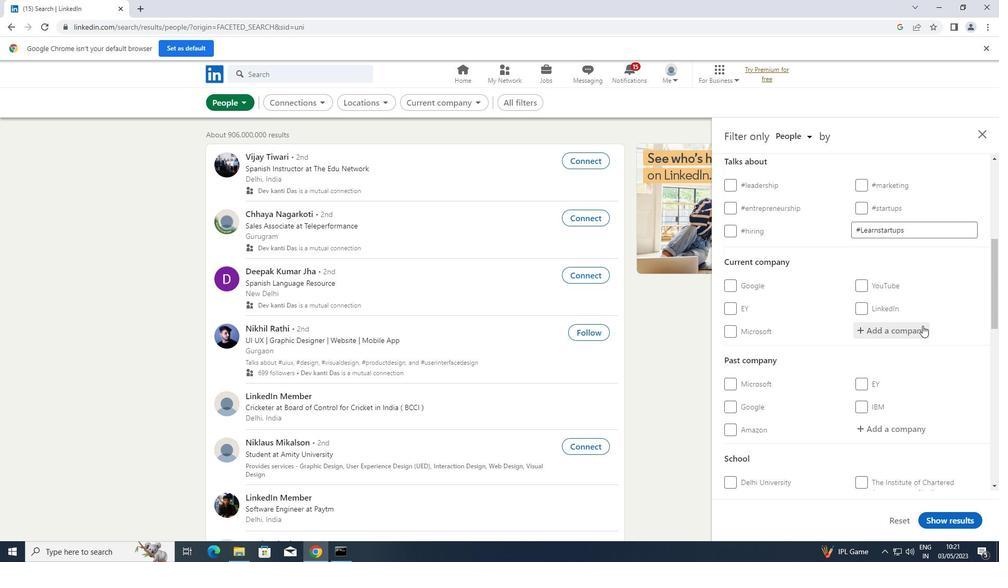 
Action: Mouse pressed left at (910, 331)
Screenshot: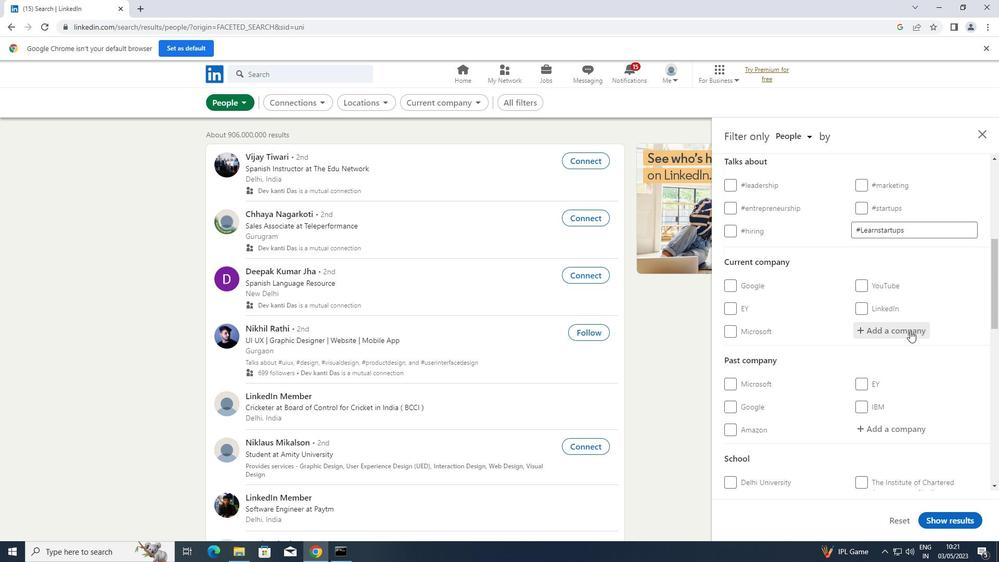 
Action: Key pressed <Key.shift>PIN<Key.backspace>M<Key.backspace><Key.space><Key.shift>INDUSTR
Screenshot: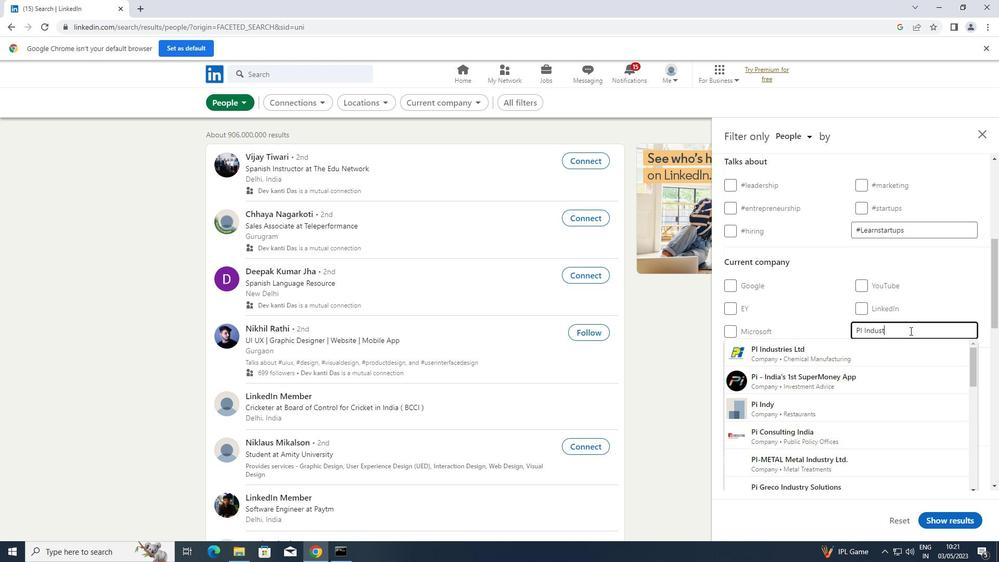 
Action: Mouse moved to (847, 349)
Screenshot: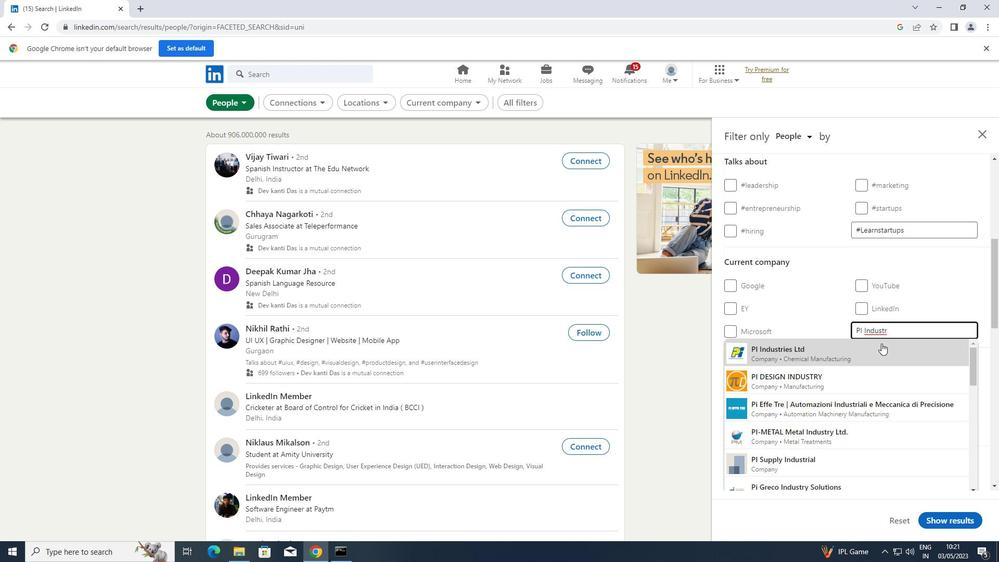 
Action: Mouse pressed left at (847, 349)
Screenshot: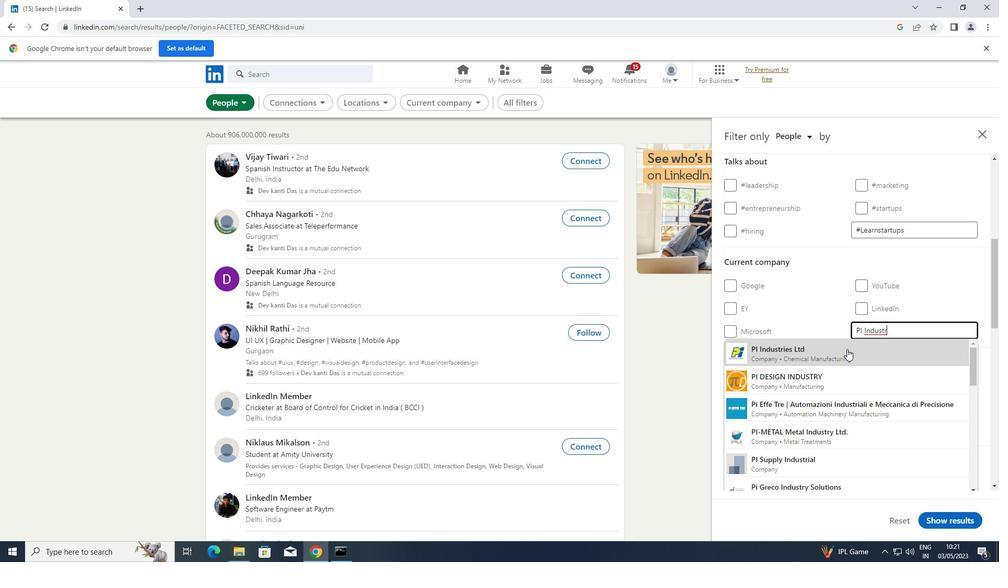 
Action: Mouse scrolled (847, 348) with delta (0, 0)
Screenshot: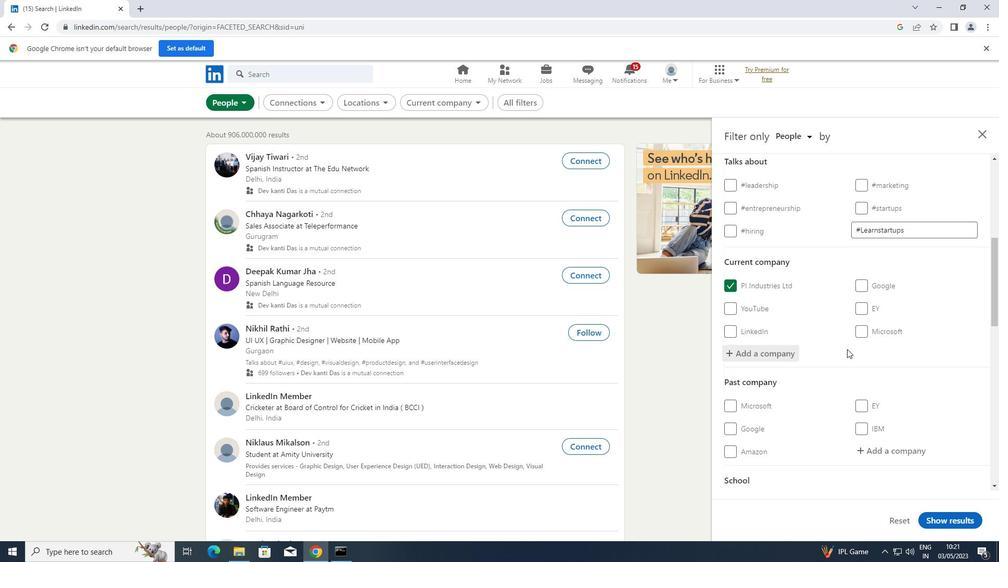 
Action: Mouse scrolled (847, 348) with delta (0, 0)
Screenshot: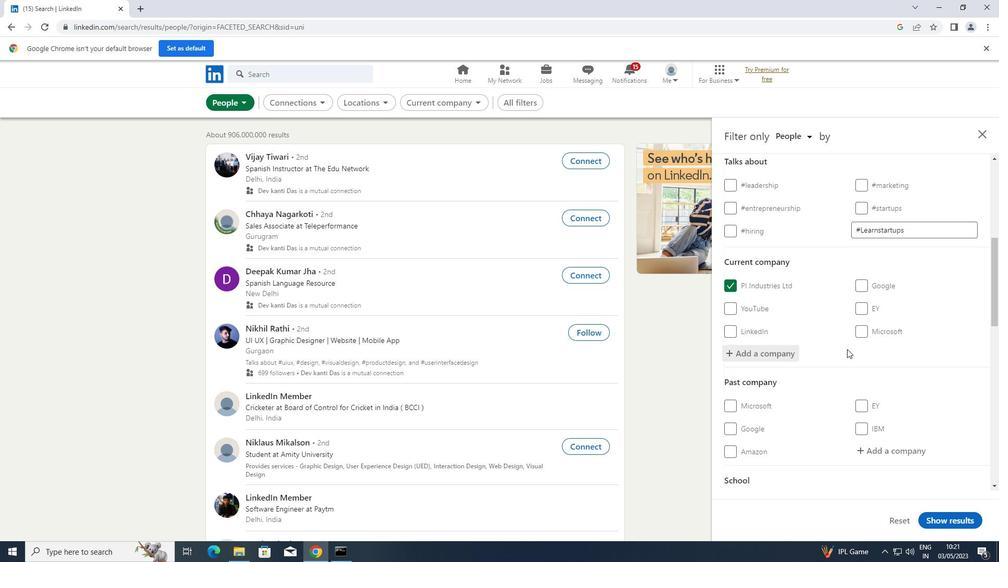 
Action: Mouse moved to (874, 288)
Screenshot: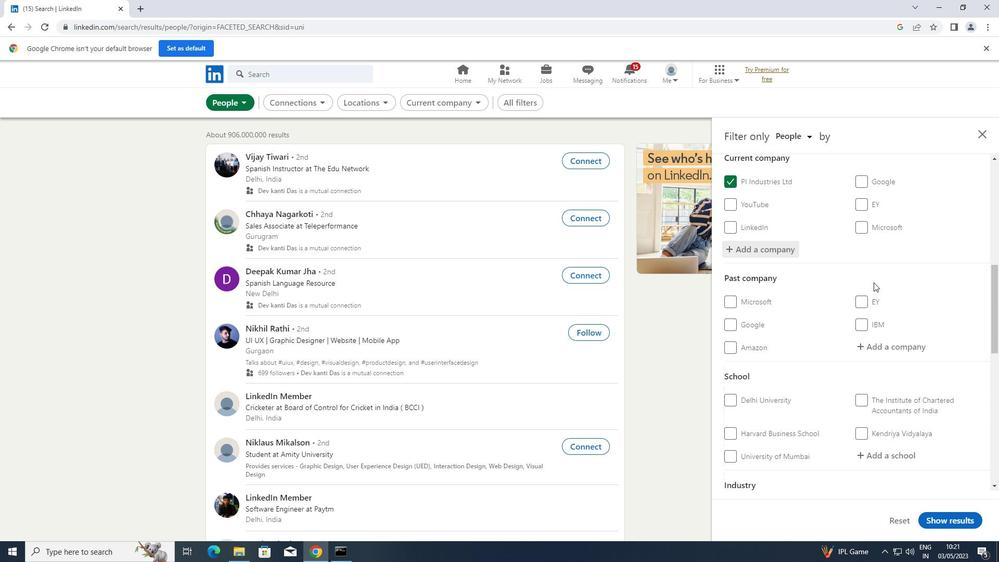 
Action: Mouse scrolled (874, 287) with delta (0, 0)
Screenshot: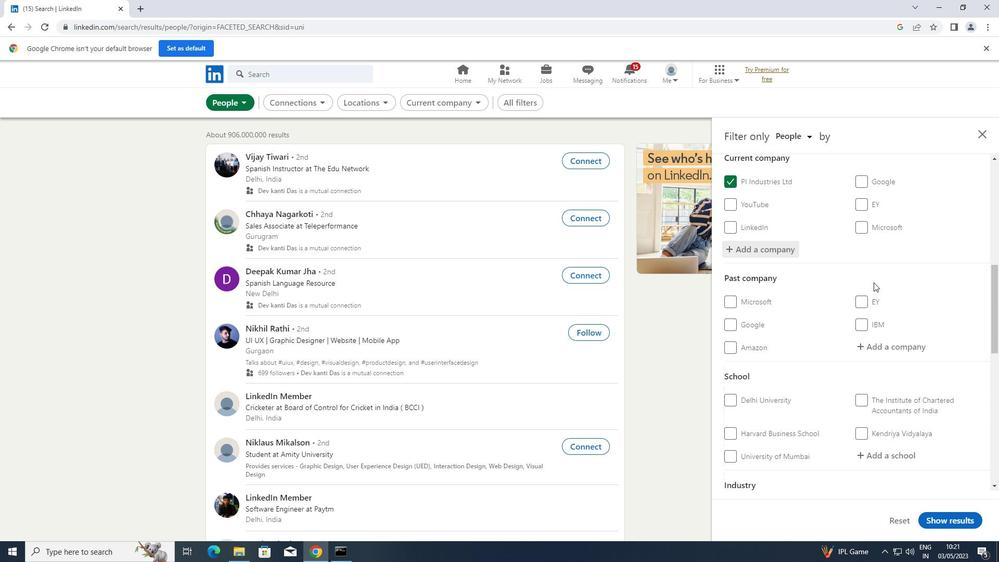 
Action: Mouse moved to (887, 397)
Screenshot: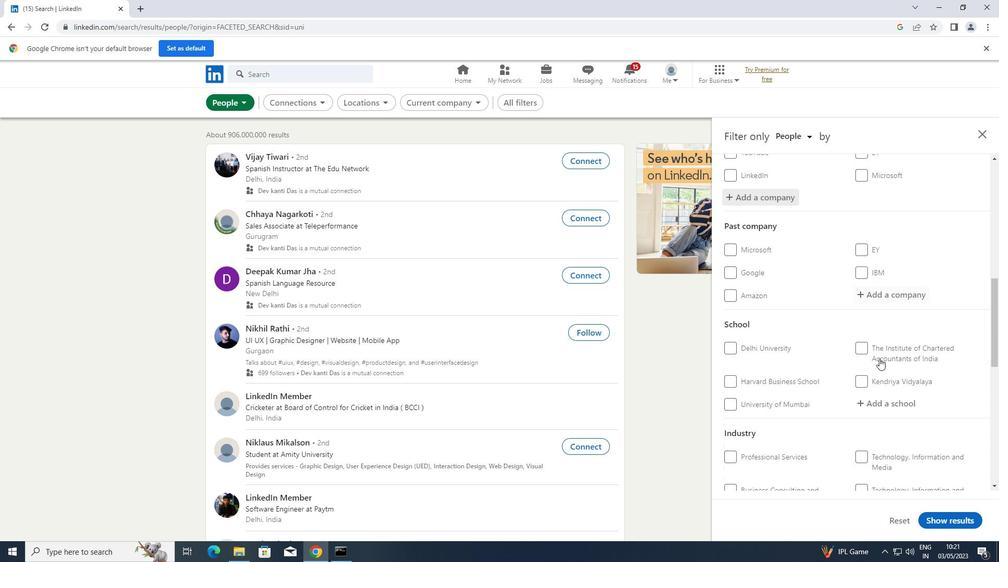 
Action: Mouse pressed left at (887, 397)
Screenshot: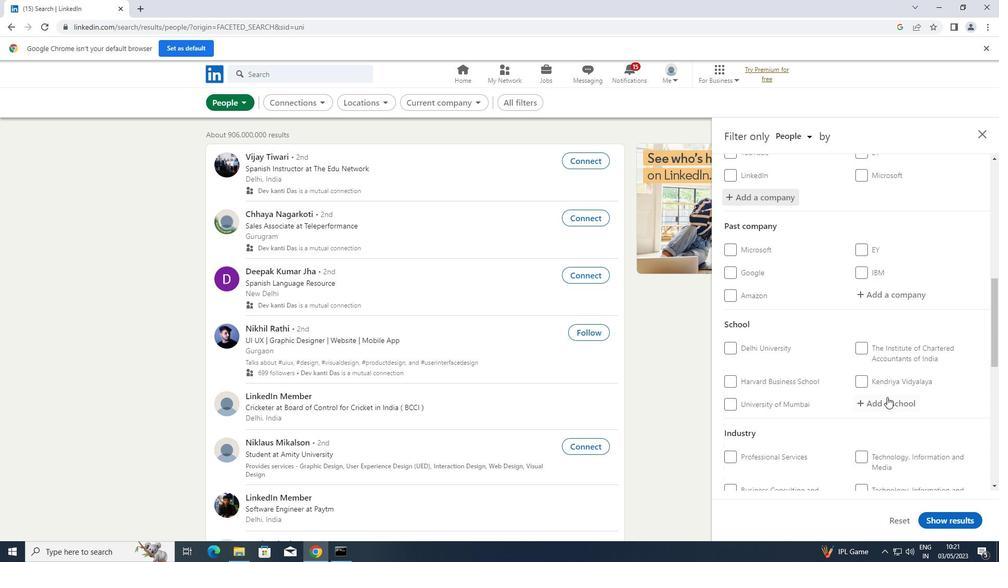 
Action: Key pressed <Key.shift>COLLEGE
Screenshot: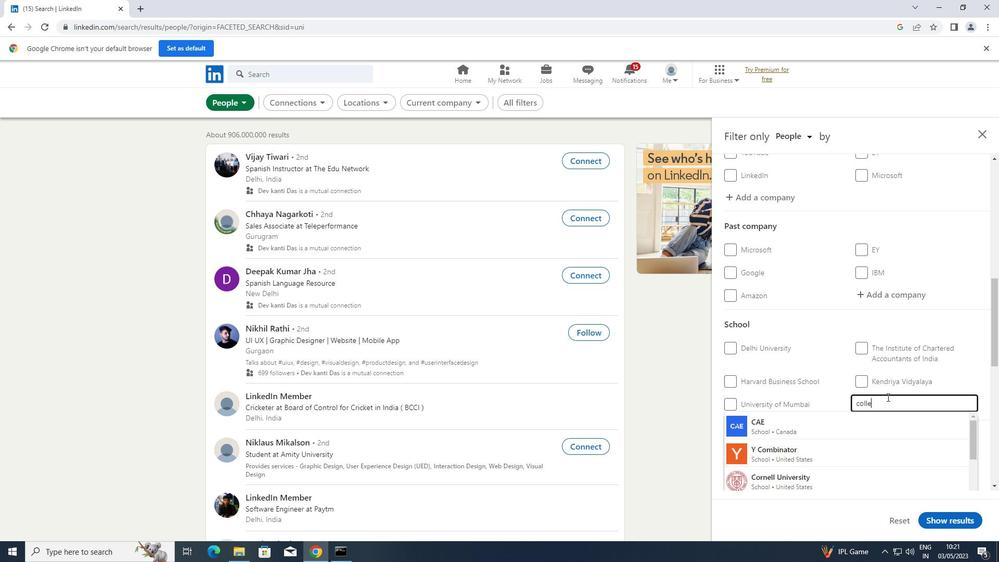 
Action: Mouse moved to (887, 397)
Screenshot: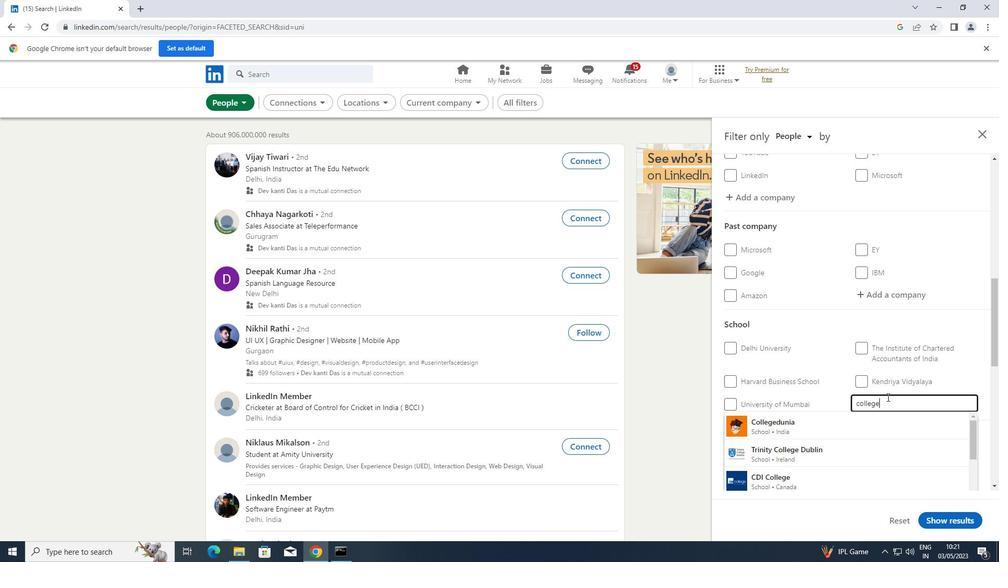 
Action: Key pressed <Key.space>OF<Key.space>ENGINEERING
Screenshot: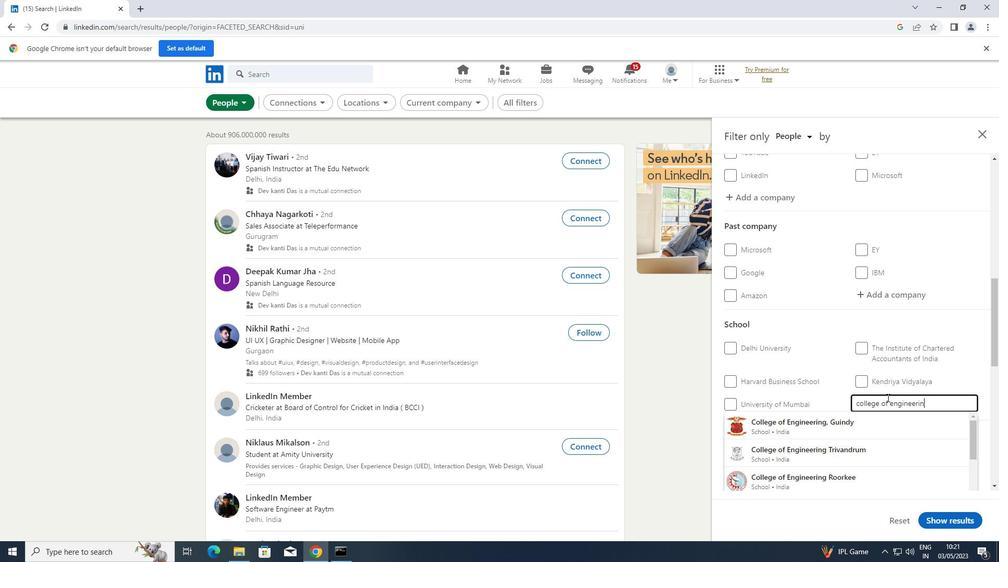 
Action: Mouse moved to (847, 423)
Screenshot: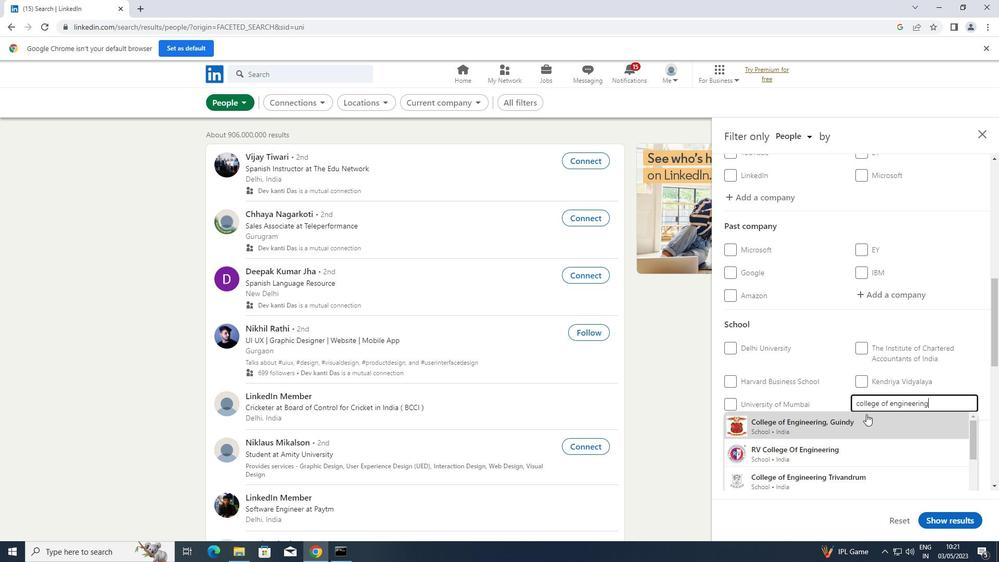 
Action: Mouse pressed left at (847, 423)
Screenshot: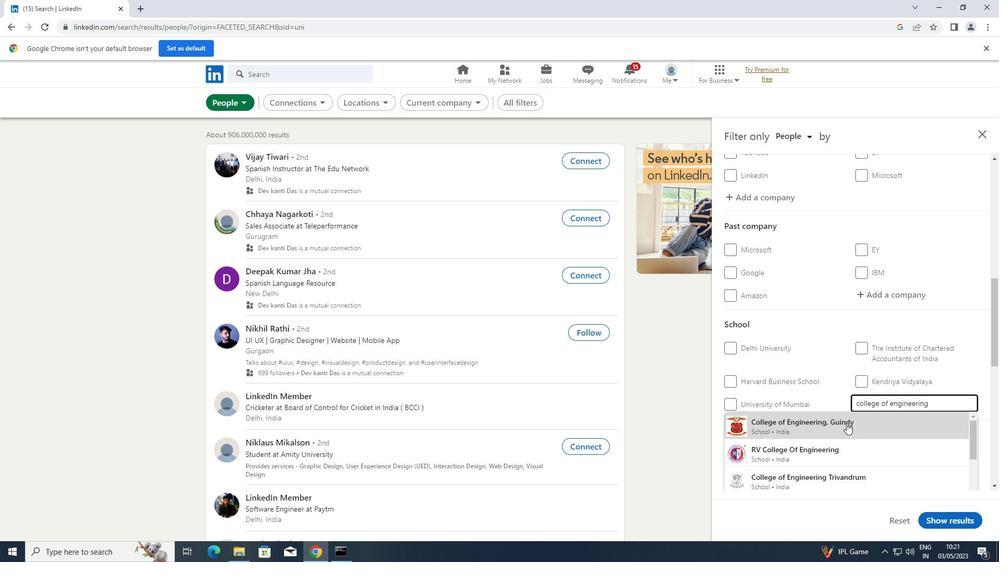 
Action: Mouse moved to (848, 420)
Screenshot: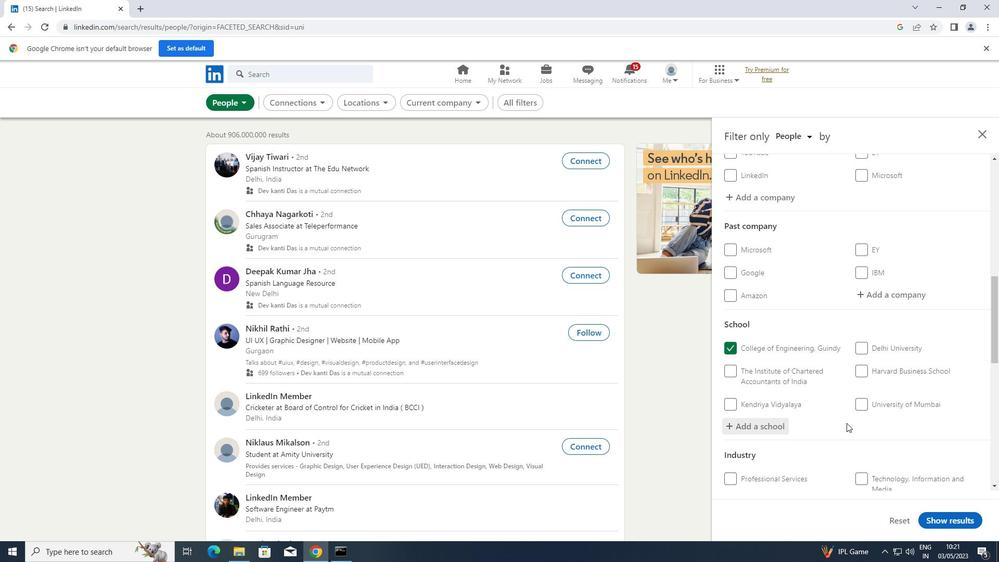 
Action: Mouse scrolled (848, 420) with delta (0, 0)
Screenshot: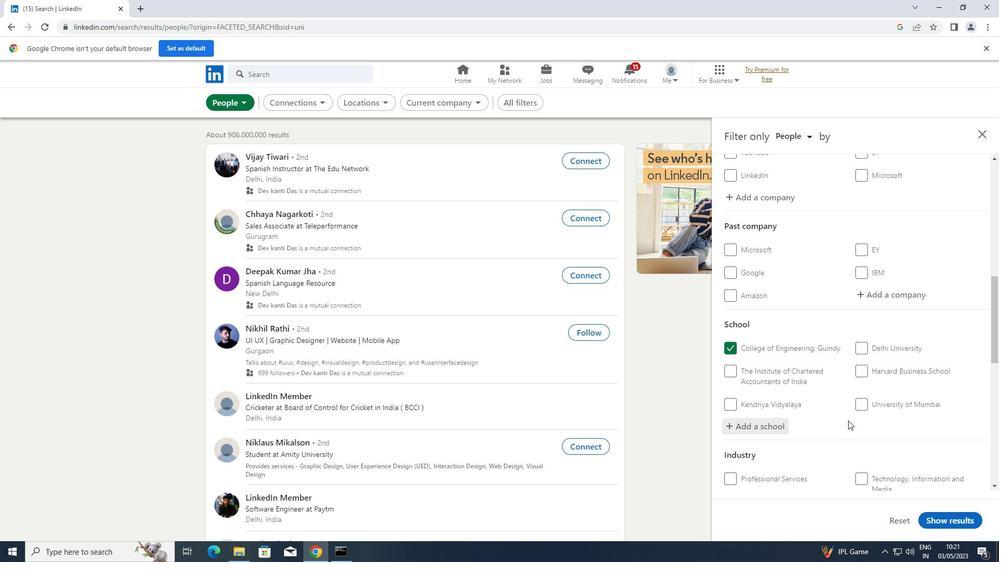 
Action: Mouse scrolled (848, 420) with delta (0, 0)
Screenshot: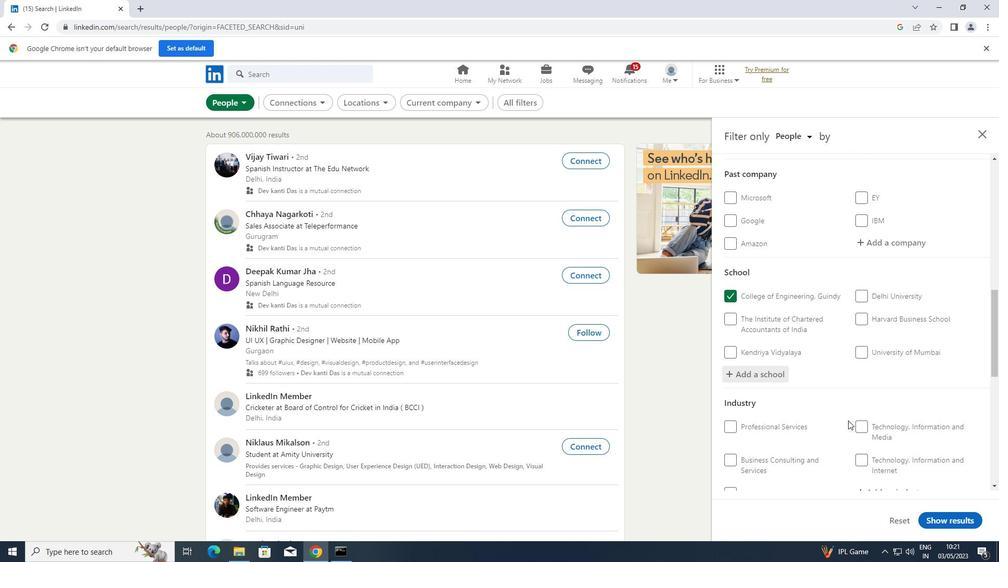 
Action: Mouse scrolled (848, 420) with delta (0, 0)
Screenshot: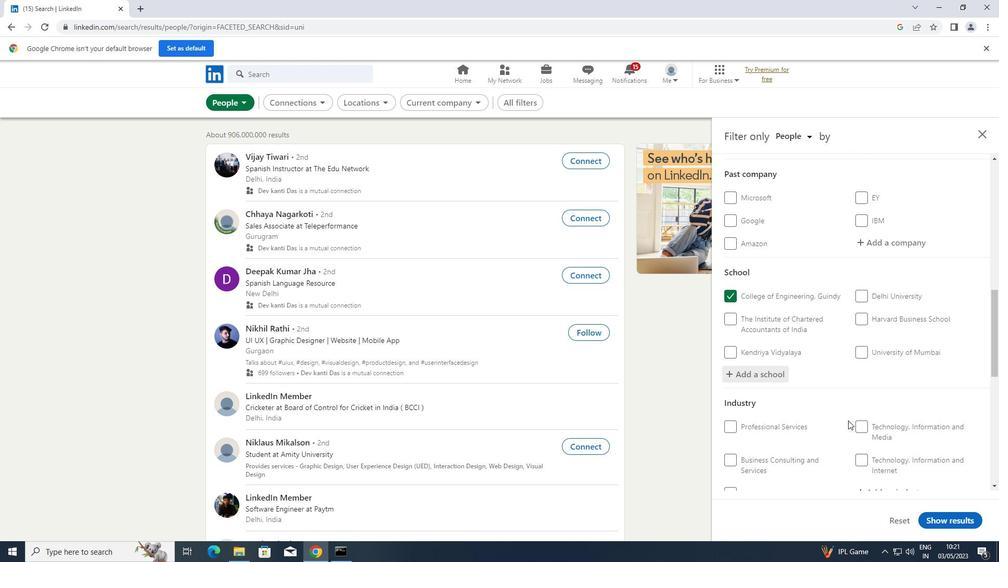 
Action: Mouse scrolled (848, 420) with delta (0, 0)
Screenshot: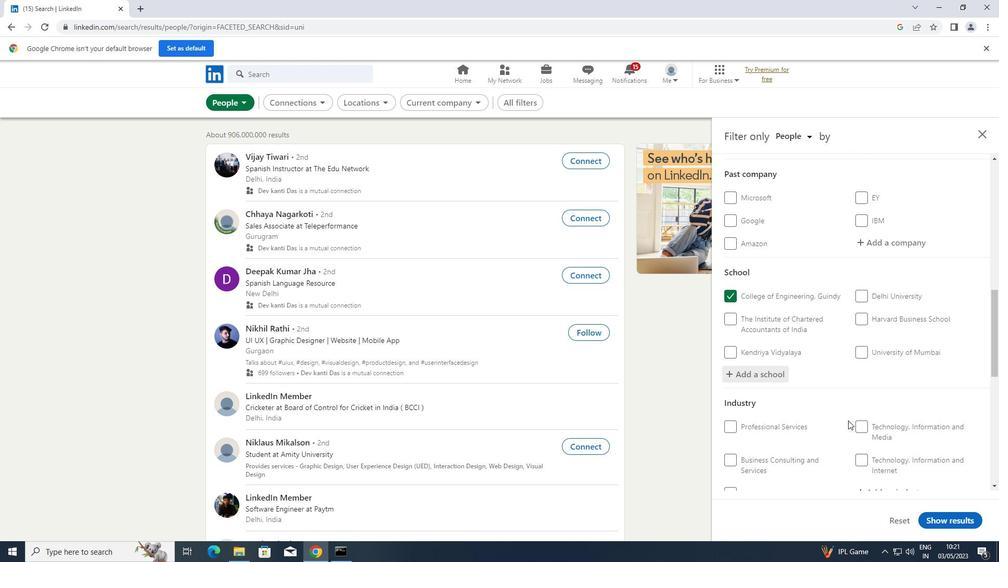 
Action: Mouse moved to (894, 338)
Screenshot: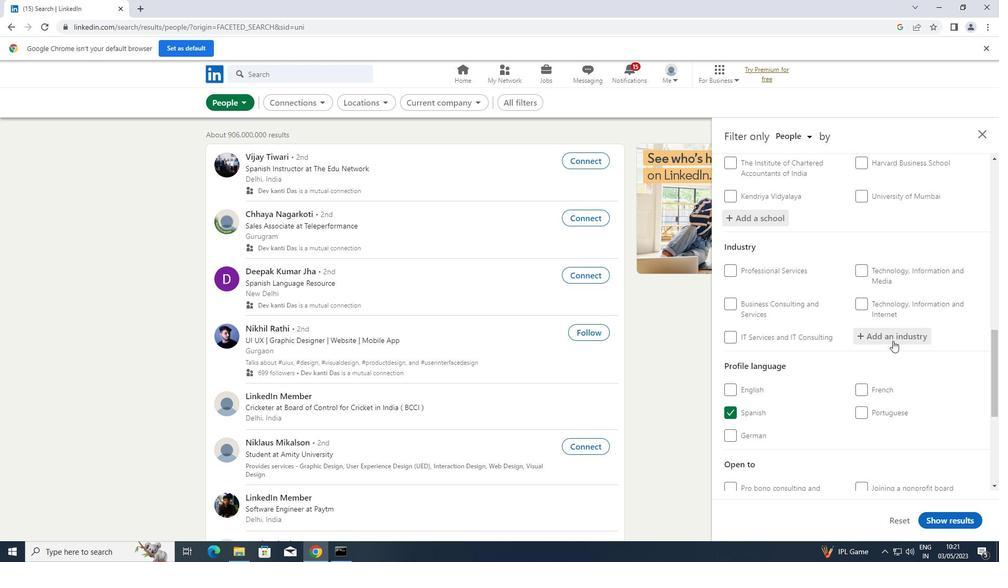 
Action: Mouse pressed left at (894, 338)
Screenshot: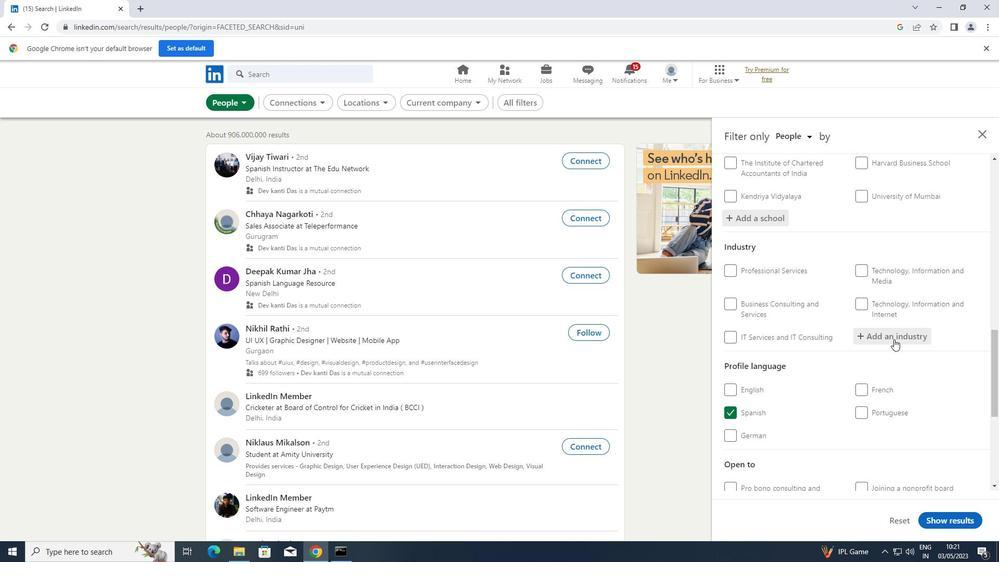 
Action: Key pressed <Key.shift>TEMO<Key.backspace>PO
Screenshot: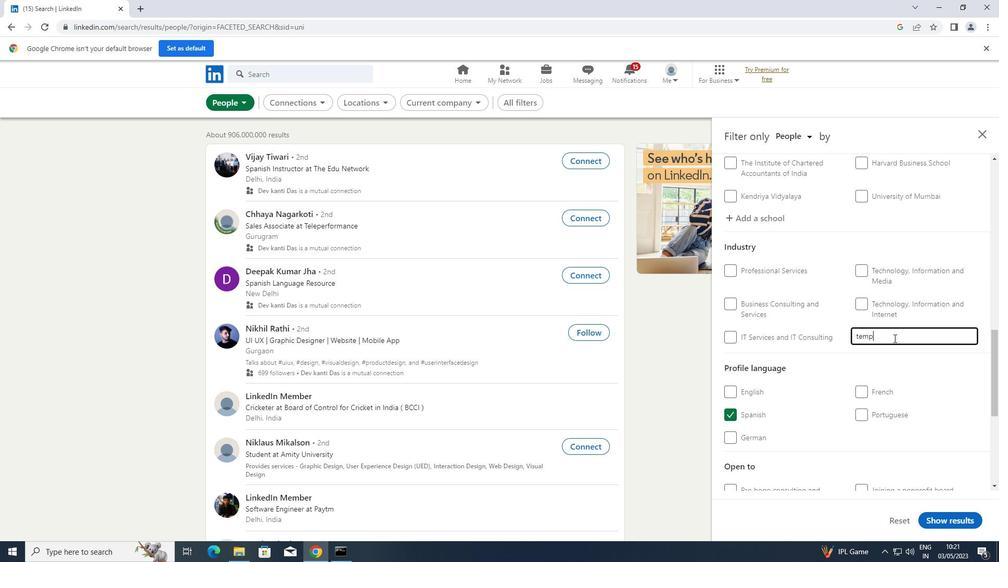 
Action: Mouse moved to (855, 358)
Screenshot: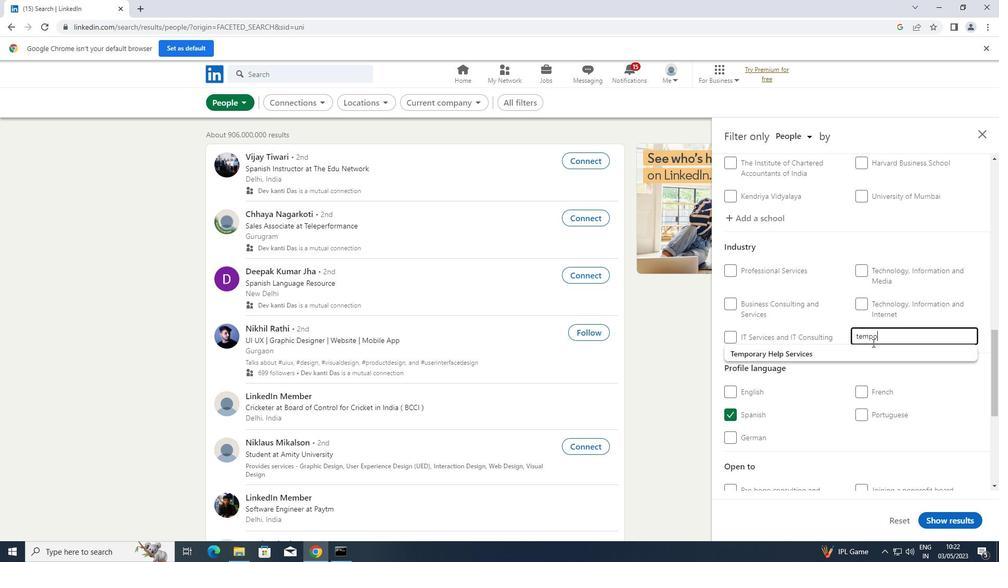 
Action: Mouse pressed left at (855, 358)
Screenshot: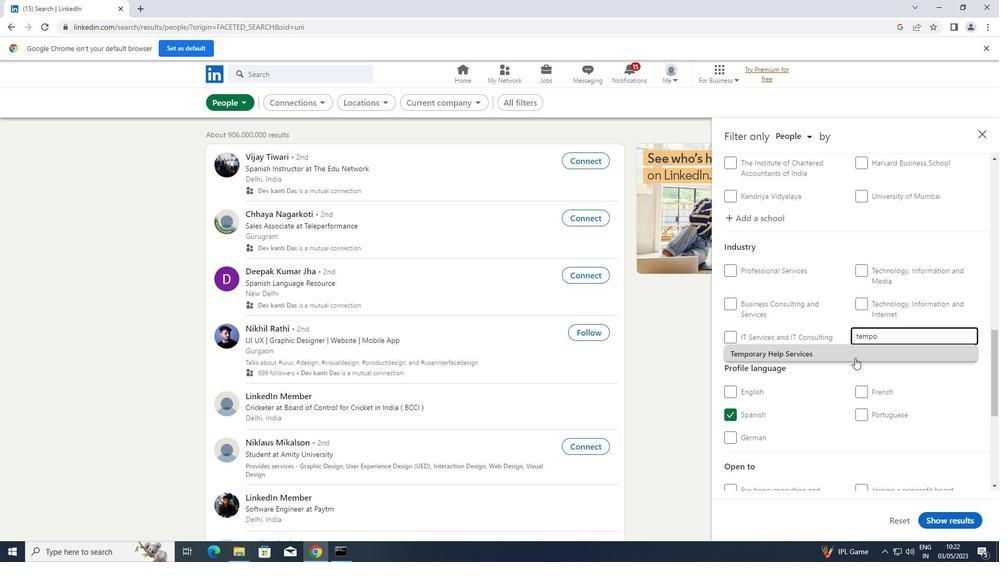 
Action: Mouse scrolled (855, 357) with delta (0, 0)
Screenshot: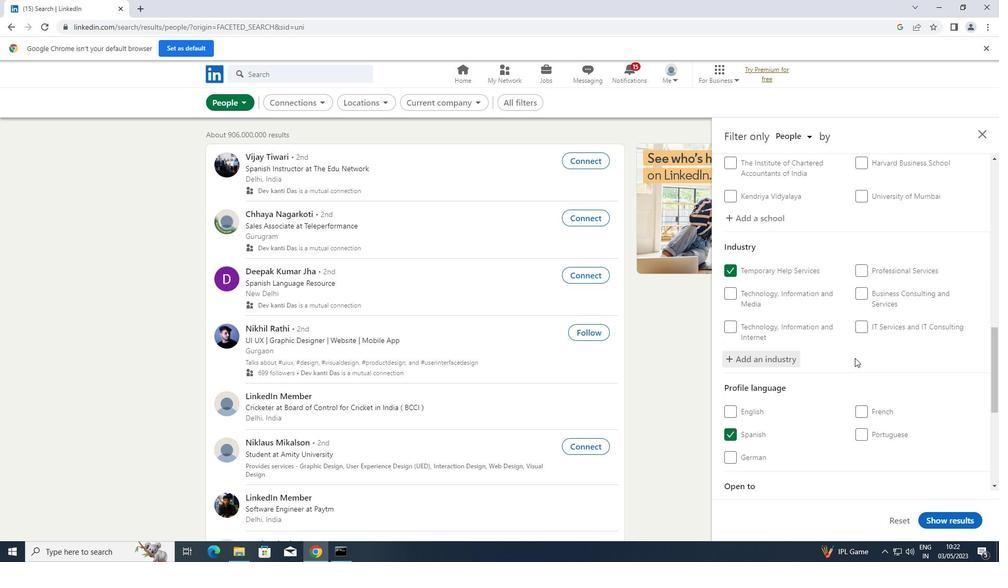 
Action: Mouse scrolled (855, 357) with delta (0, 0)
Screenshot: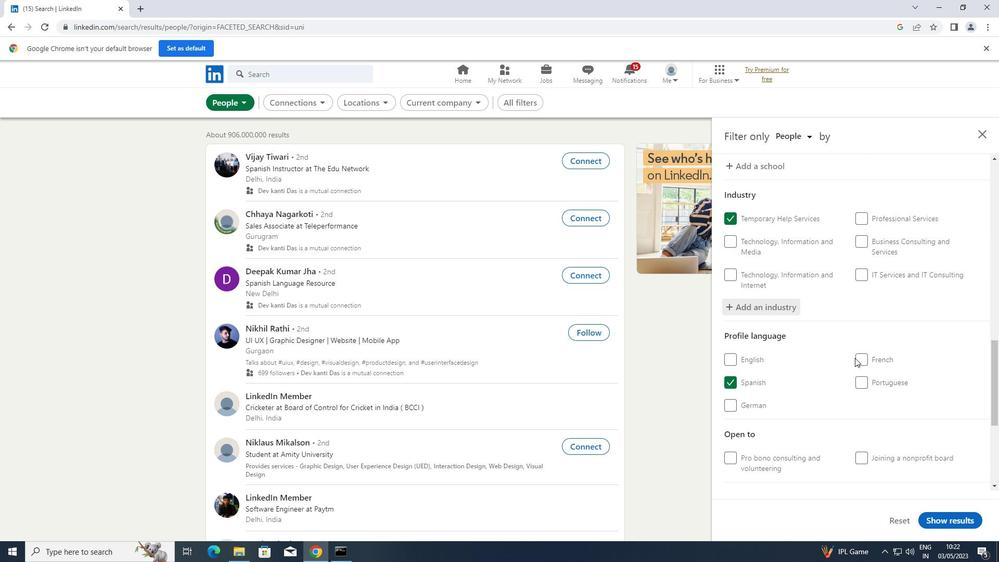 
Action: Mouse scrolled (855, 357) with delta (0, 0)
Screenshot: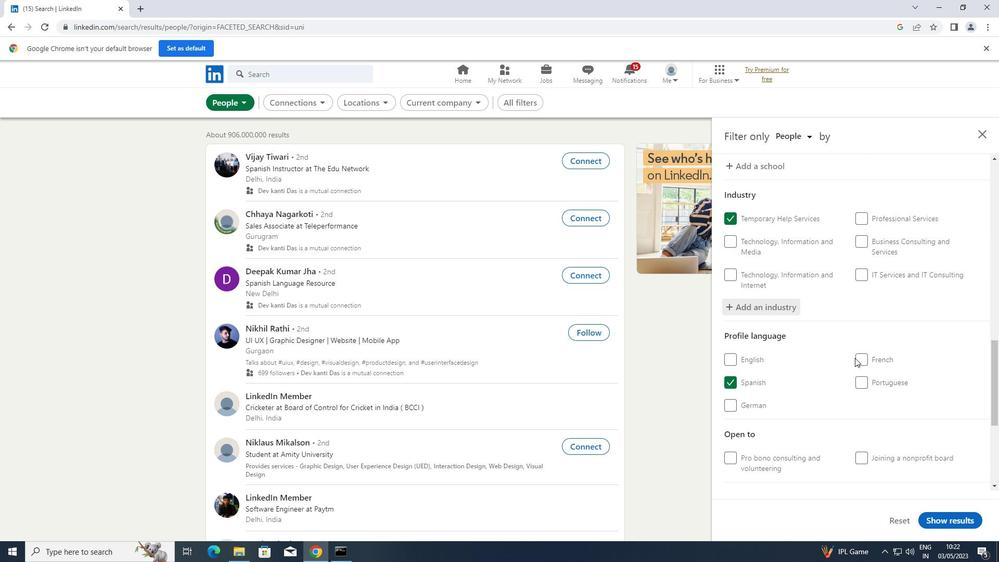 
Action: Mouse scrolled (855, 357) with delta (0, 0)
Screenshot: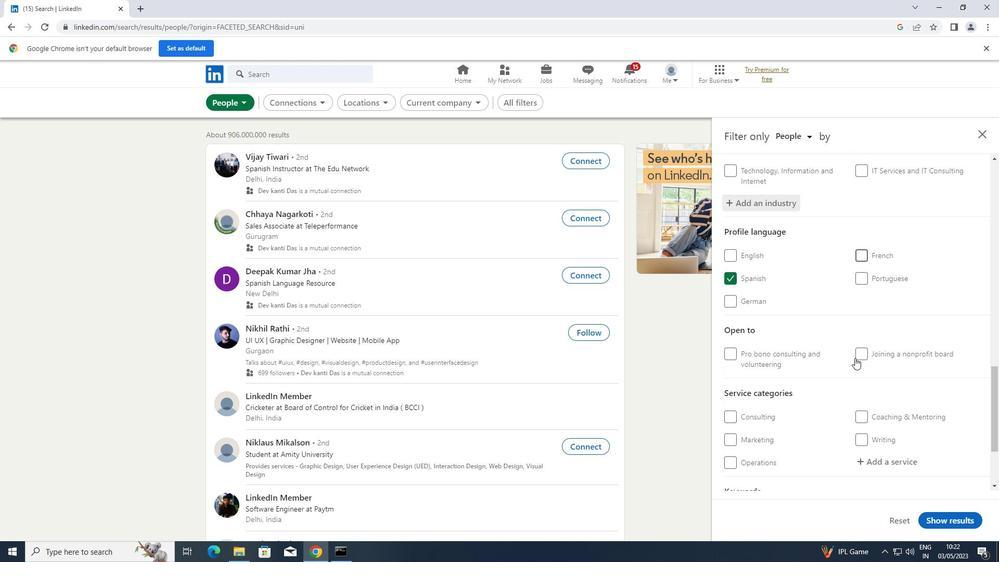 
Action: Mouse scrolled (855, 357) with delta (0, 0)
Screenshot: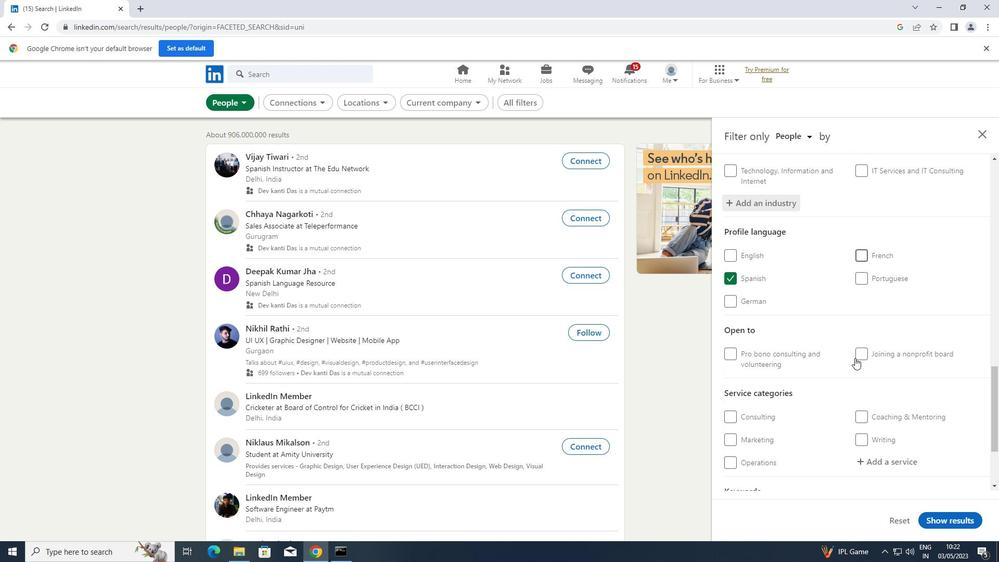 
Action: Mouse scrolled (855, 357) with delta (0, 0)
Screenshot: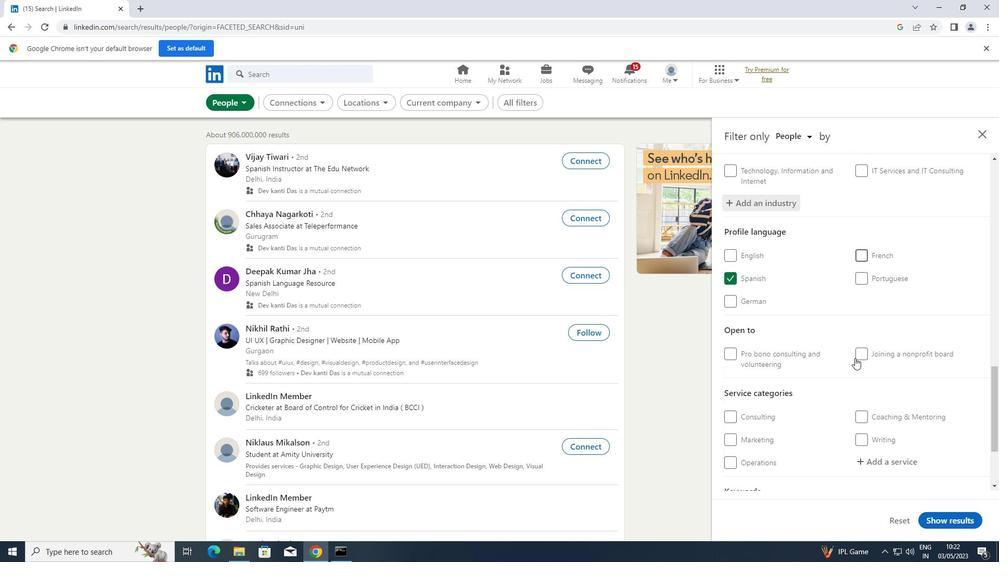 
Action: Mouse moved to (884, 344)
Screenshot: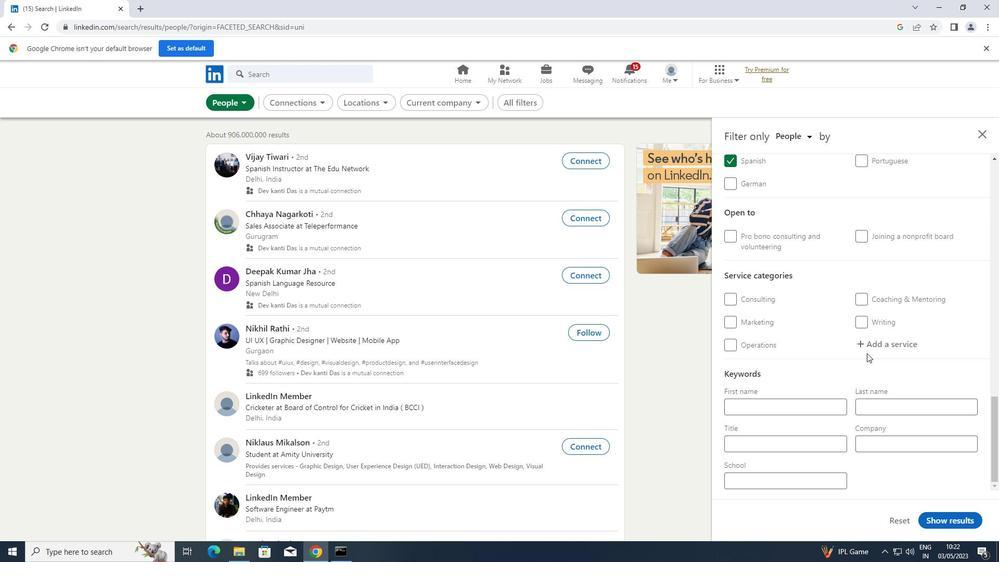 
Action: Mouse pressed left at (884, 344)
Screenshot: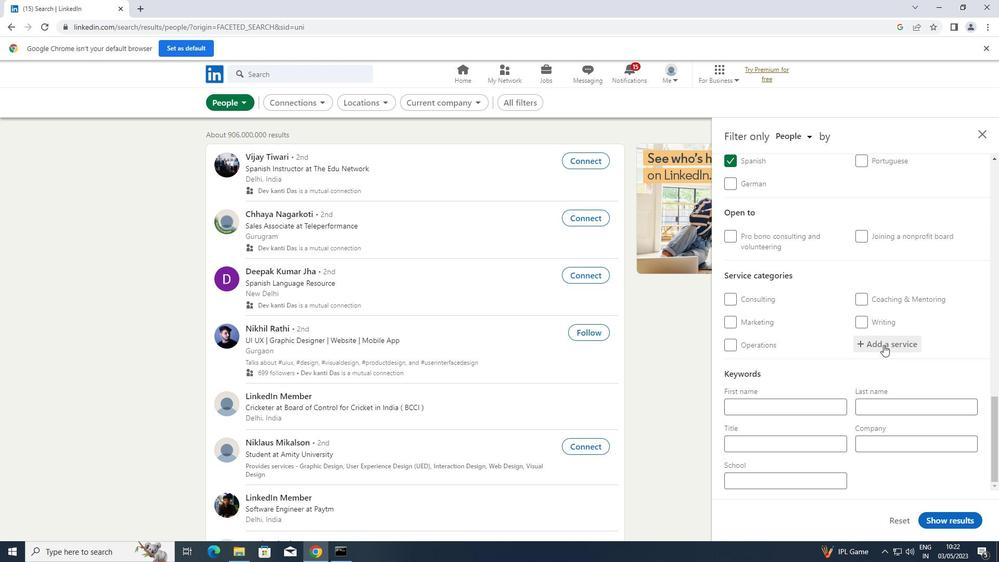 
Action: Key pressed <Key.shift>COMMERC
Screenshot: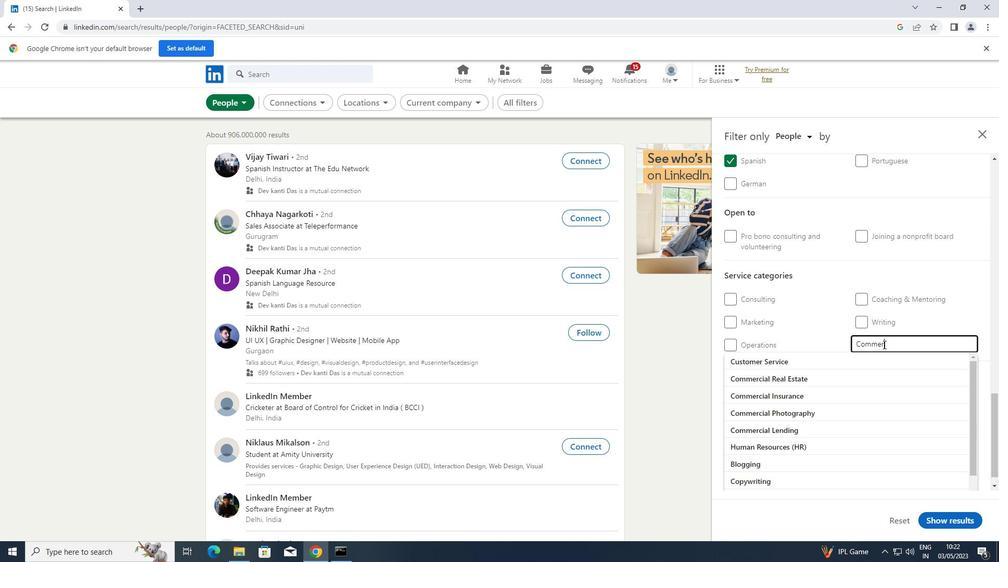 
Action: Mouse moved to (813, 378)
Screenshot: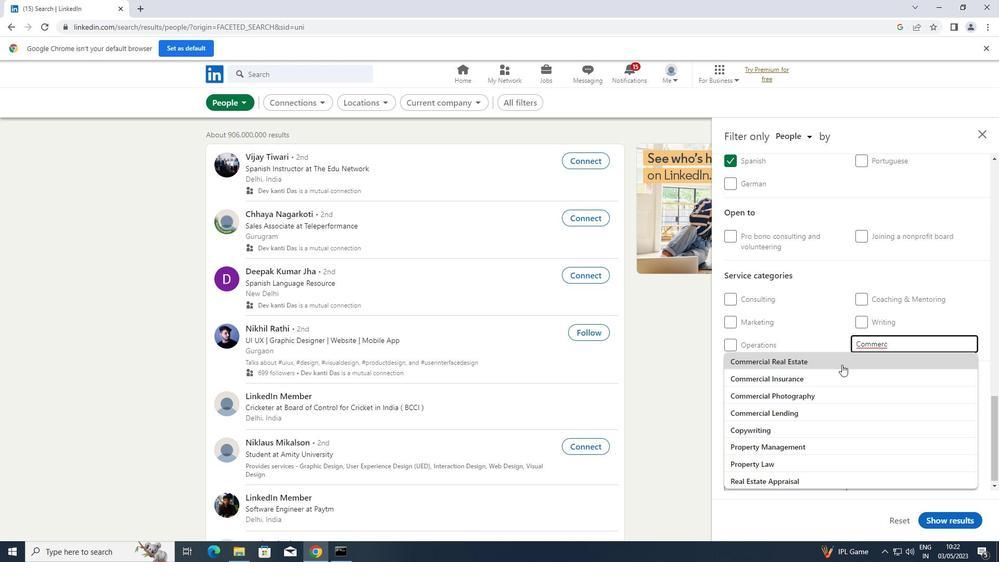 
Action: Mouse pressed left at (813, 378)
Screenshot: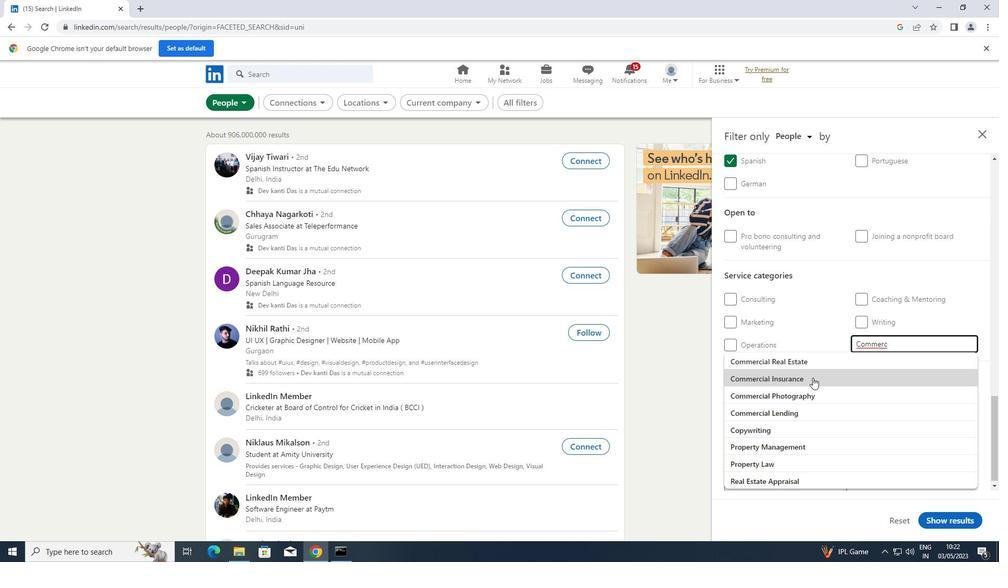 
Action: Mouse moved to (814, 378)
Screenshot: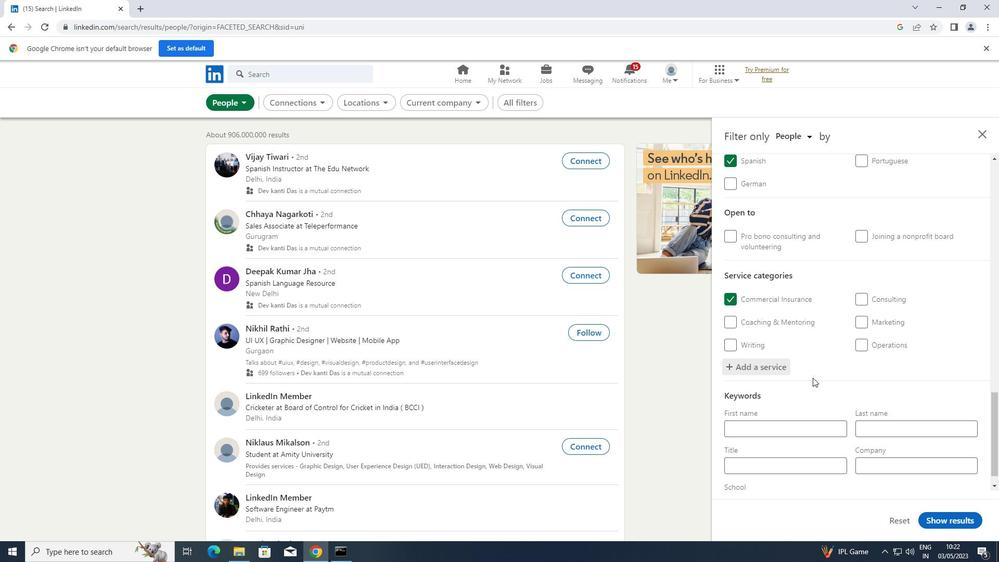 
Action: Mouse scrolled (814, 377) with delta (0, 0)
Screenshot: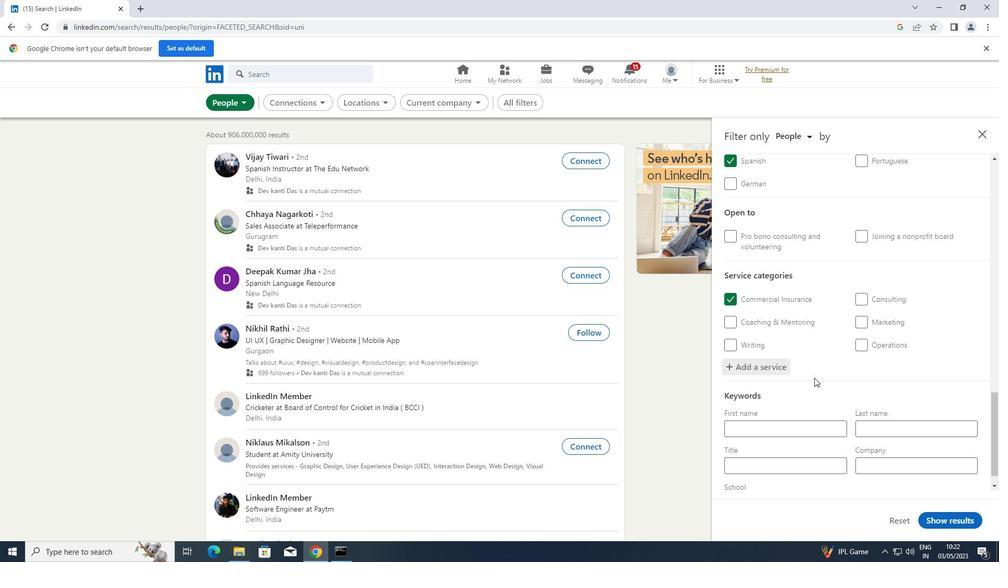 
Action: Mouse scrolled (814, 377) with delta (0, 0)
Screenshot: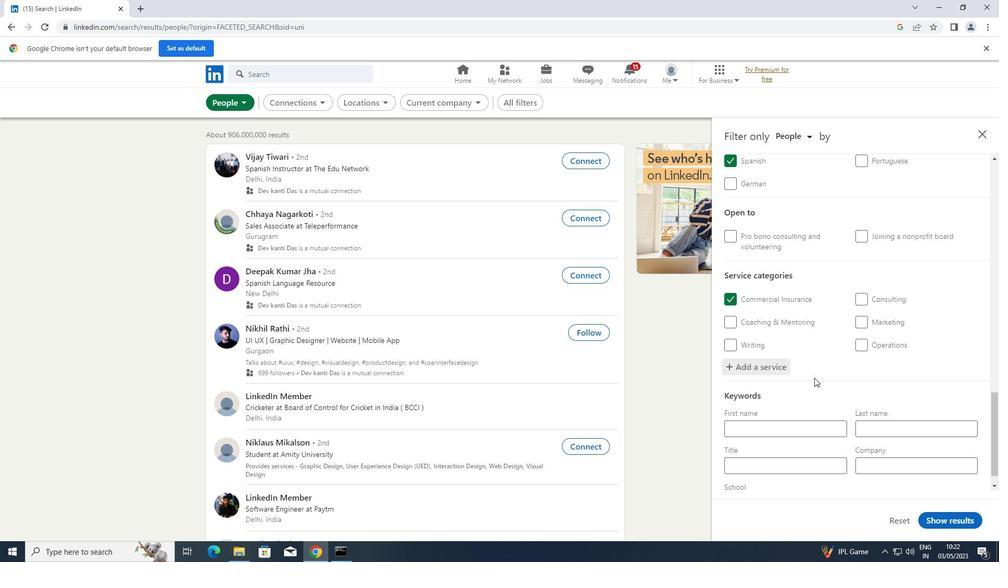 
Action: Mouse scrolled (814, 377) with delta (0, 0)
Screenshot: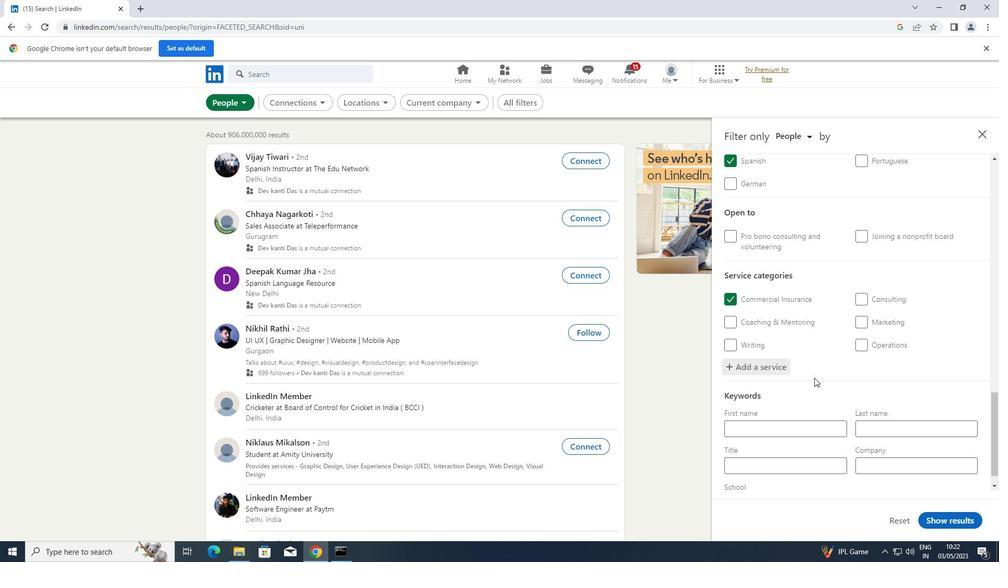 
Action: Mouse scrolled (814, 377) with delta (0, 0)
Screenshot: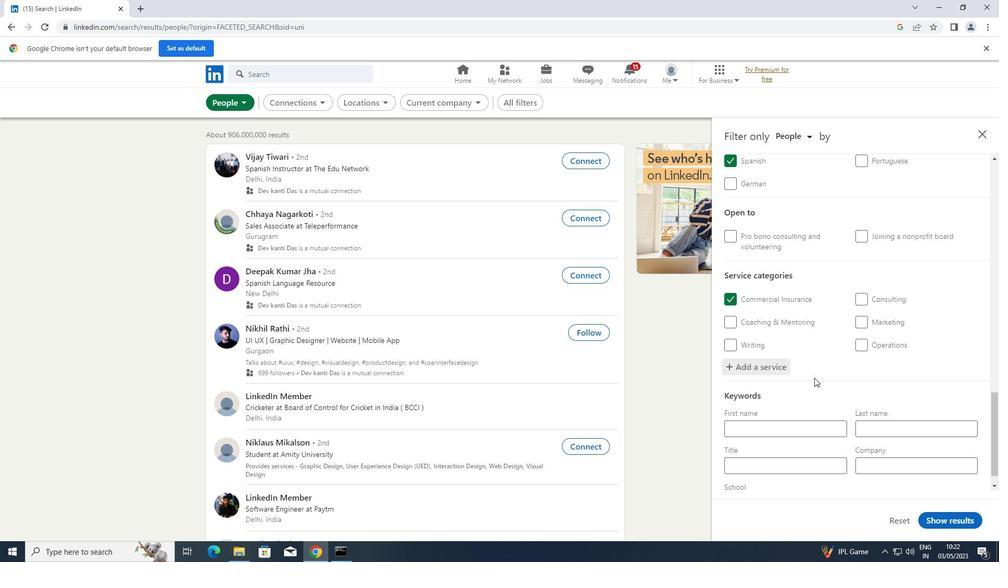 
Action: Mouse scrolled (814, 377) with delta (0, 0)
Screenshot: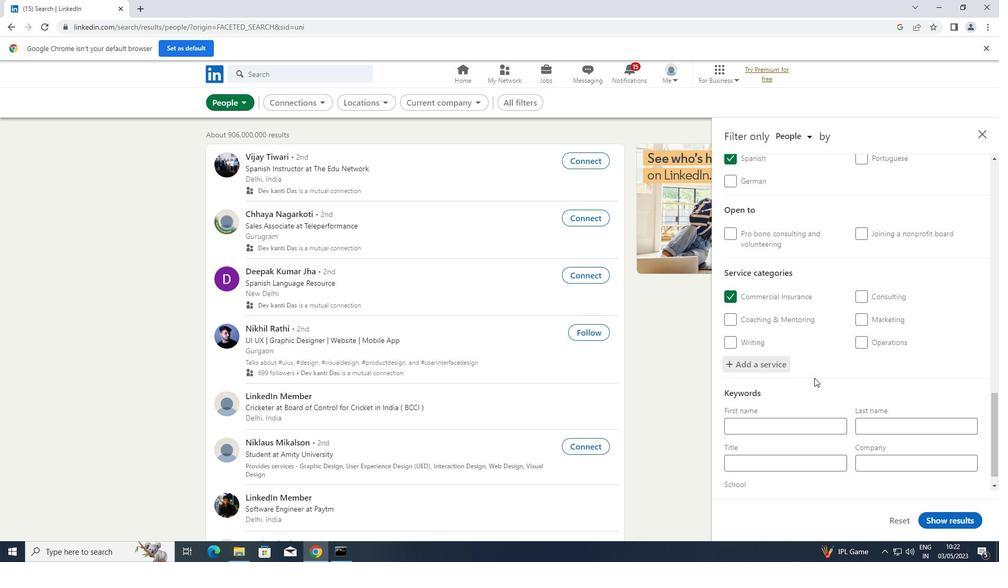 
Action: Mouse moved to (774, 449)
Screenshot: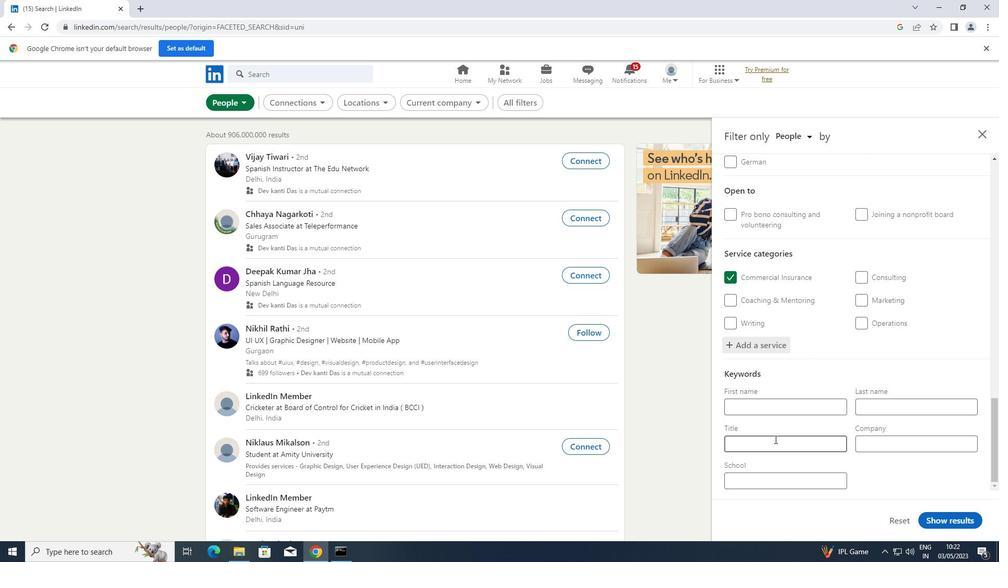 
Action: Mouse pressed left at (774, 449)
Screenshot: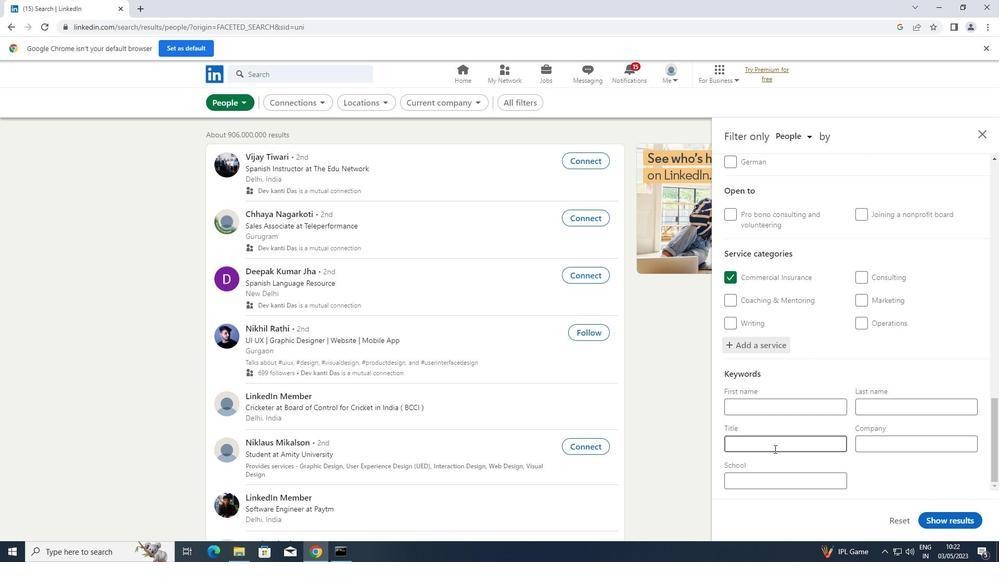 
Action: Key pressed <Key.shift>HANDYMAN
Screenshot: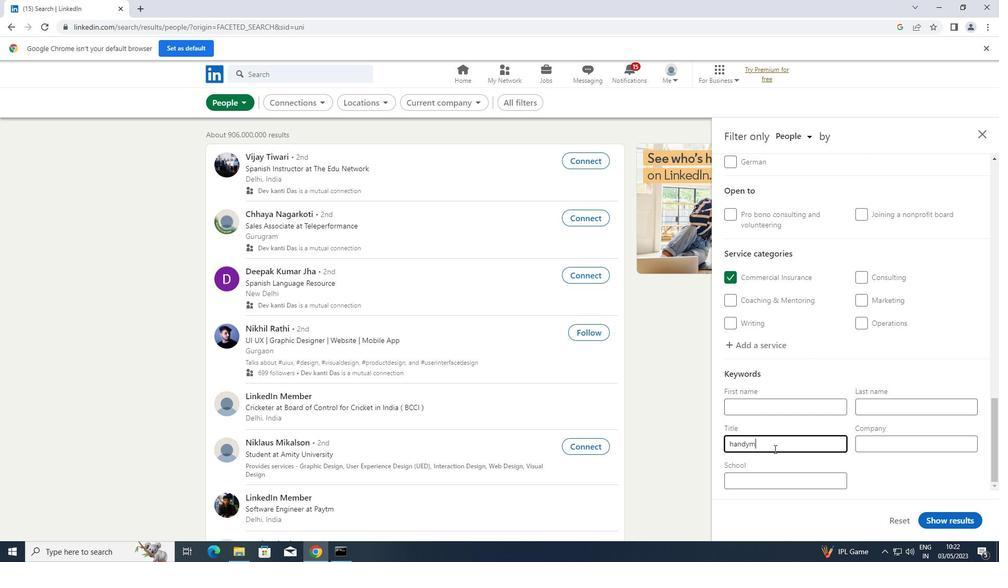 
Action: Mouse moved to (735, 444)
Screenshot: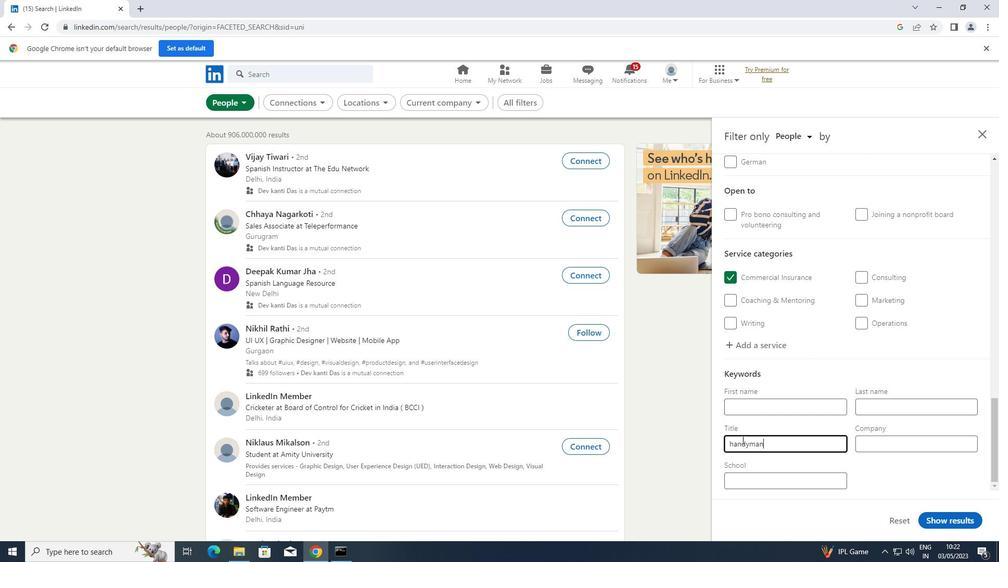
Action: Mouse pressed left at (735, 444)
Screenshot: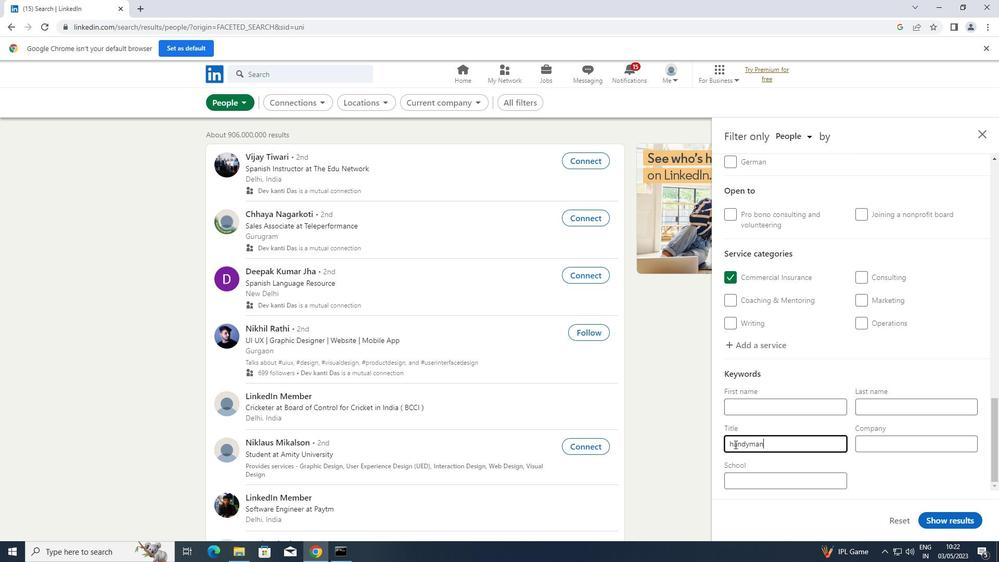 
Action: Key pressed <Key.backspace><Key.shift>H
Screenshot: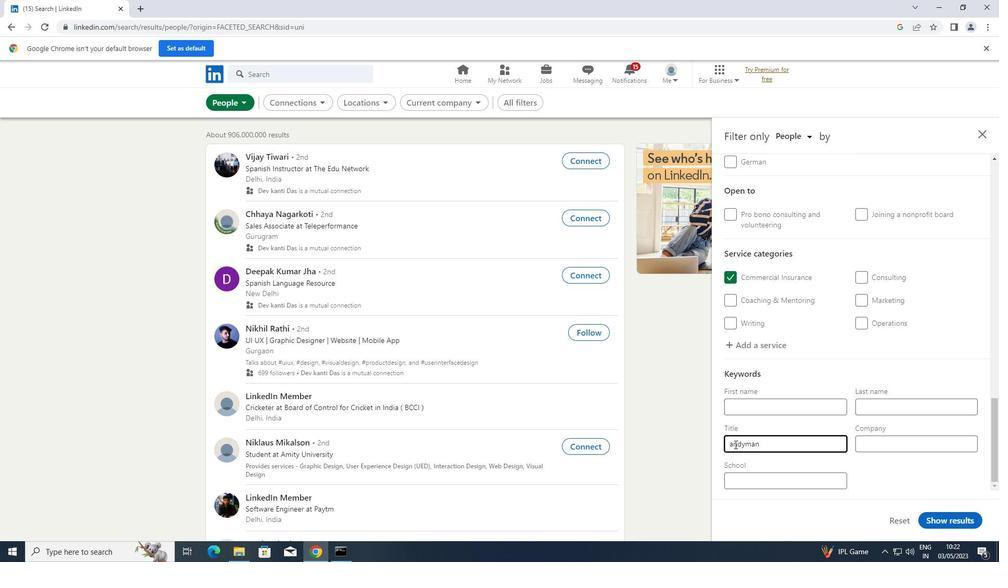 
Action: Mouse moved to (940, 520)
Screenshot: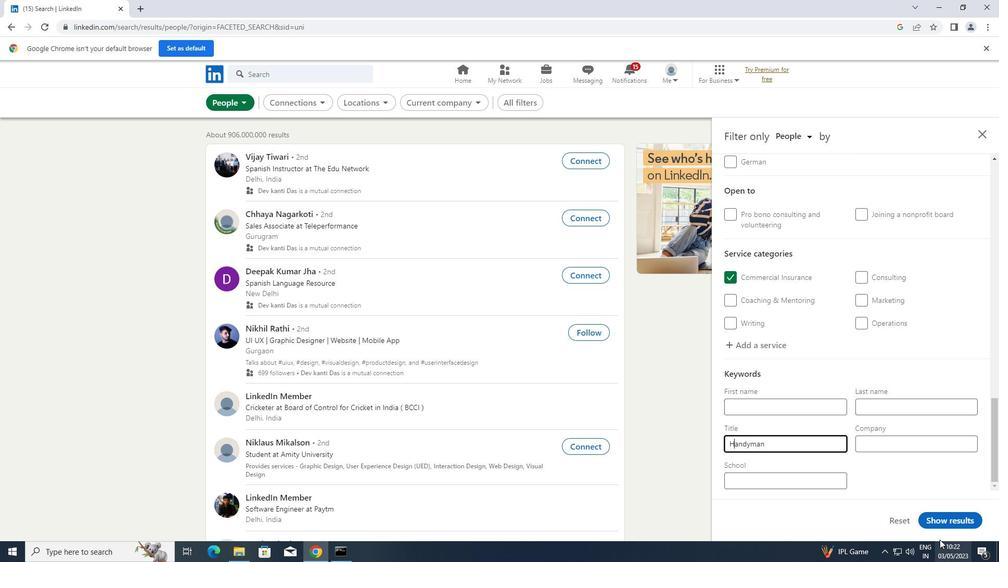 
Action: Mouse pressed left at (940, 520)
Screenshot: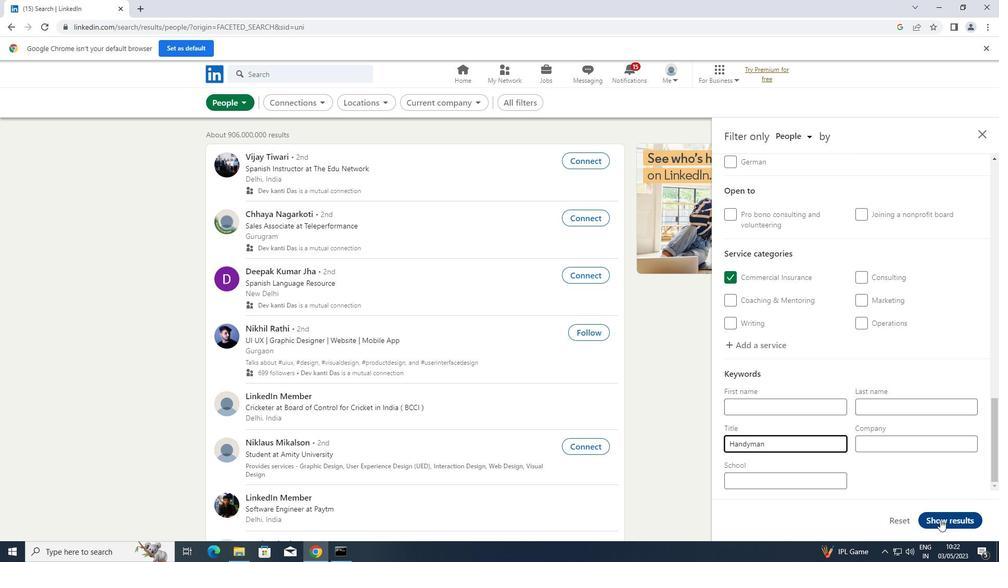 
